 Task: Look for space in Hikone, Japan from 2nd June, 2023 to 6th June, 2023 for 1 adult in price range Rs.10000 to Rs.13000. Place can be private room with 1  bedroom having 1 bed and 1 bathroom. Property type can be house, flat, guest house, hotel. Booking option can be shelf check-in. Required host language is English.
Action: Mouse moved to (444, 116)
Screenshot: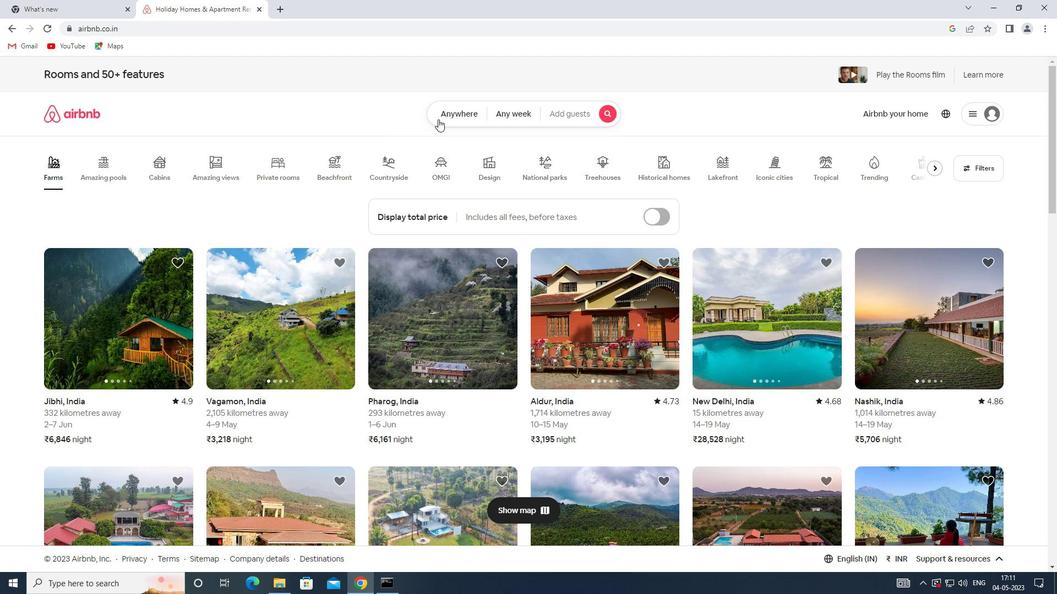 
Action: Mouse pressed left at (444, 116)
Screenshot: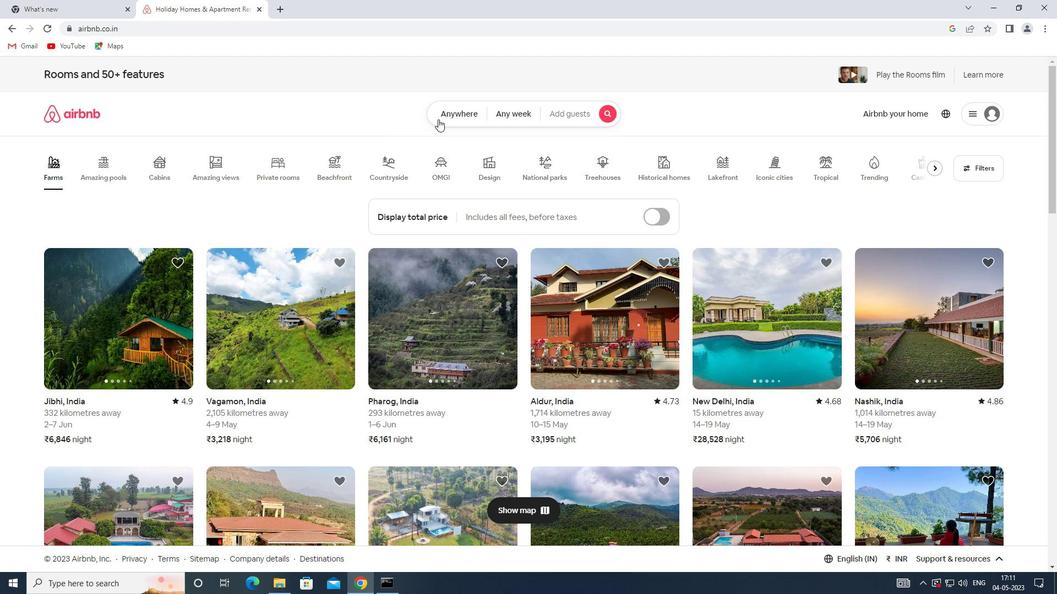 
Action: Mouse moved to (373, 147)
Screenshot: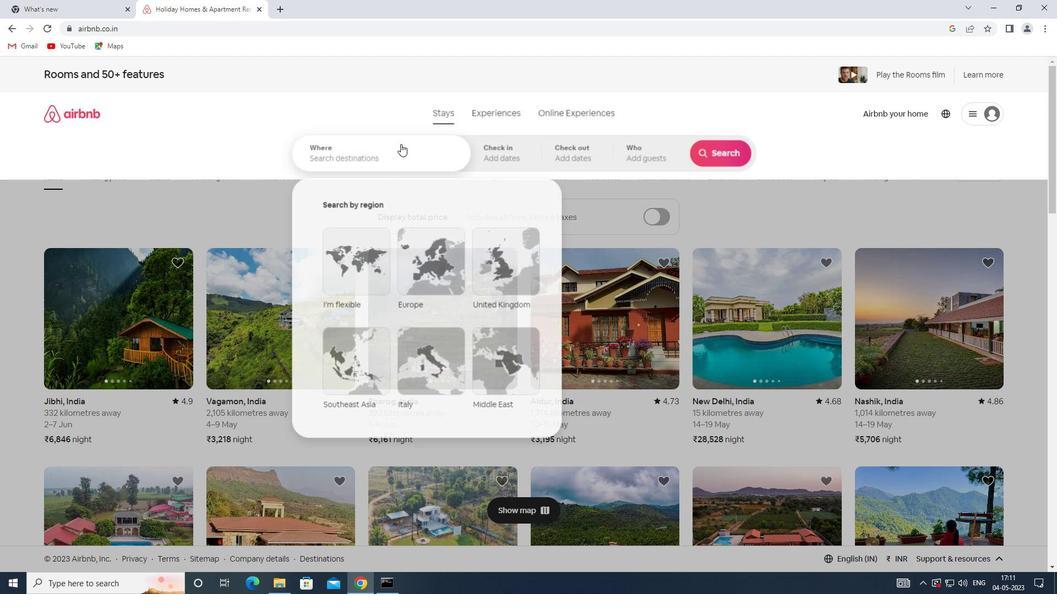 
Action: Mouse pressed left at (373, 147)
Screenshot: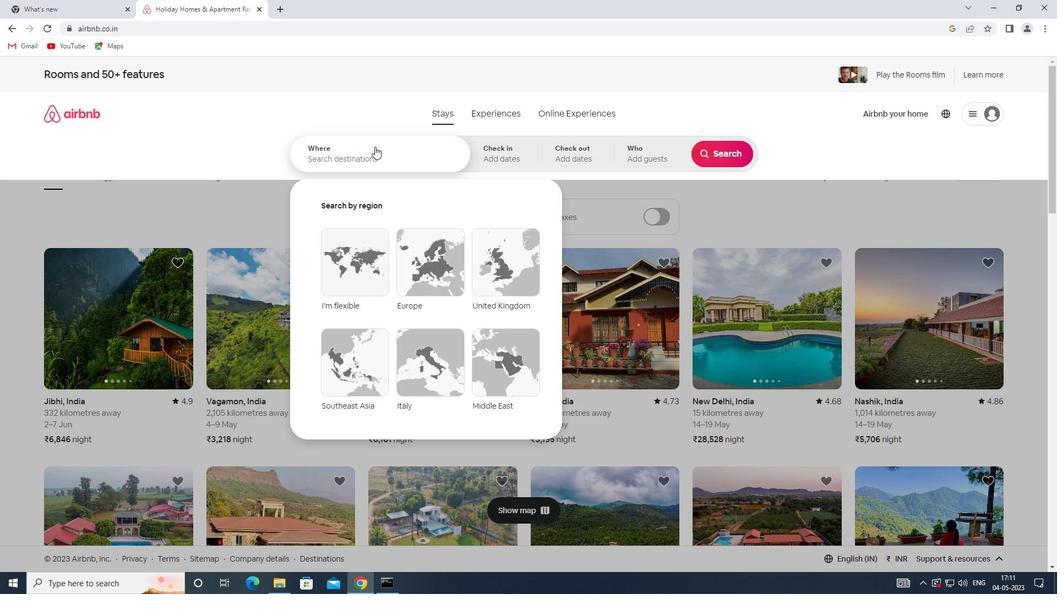 
Action: Mouse moved to (373, 147)
Screenshot: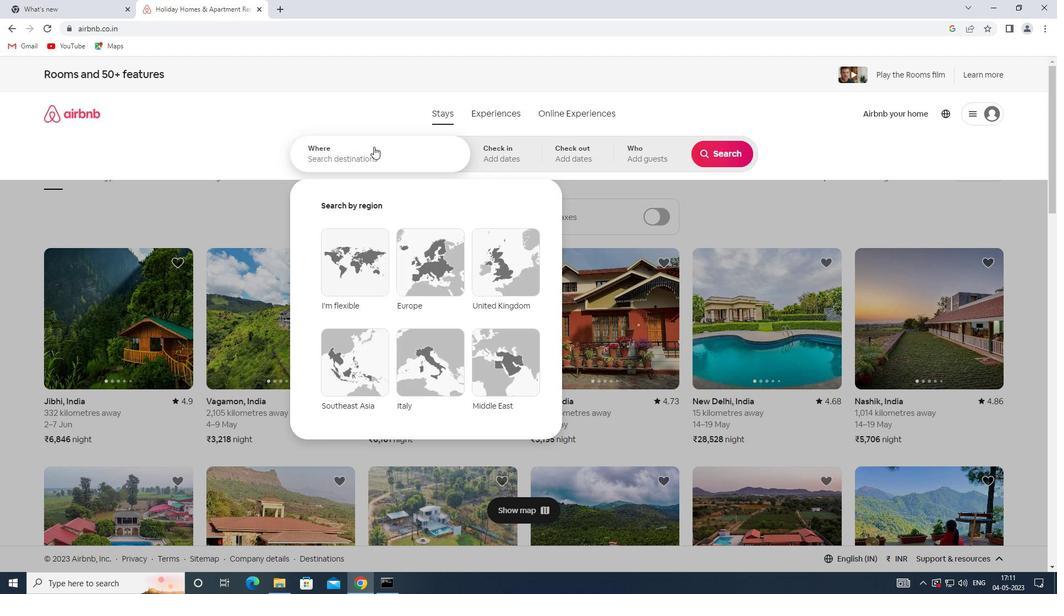 
Action: Key pressed <Key.shift>HIKONE,<Key.shift><Key.shift>JAPAN
Screenshot: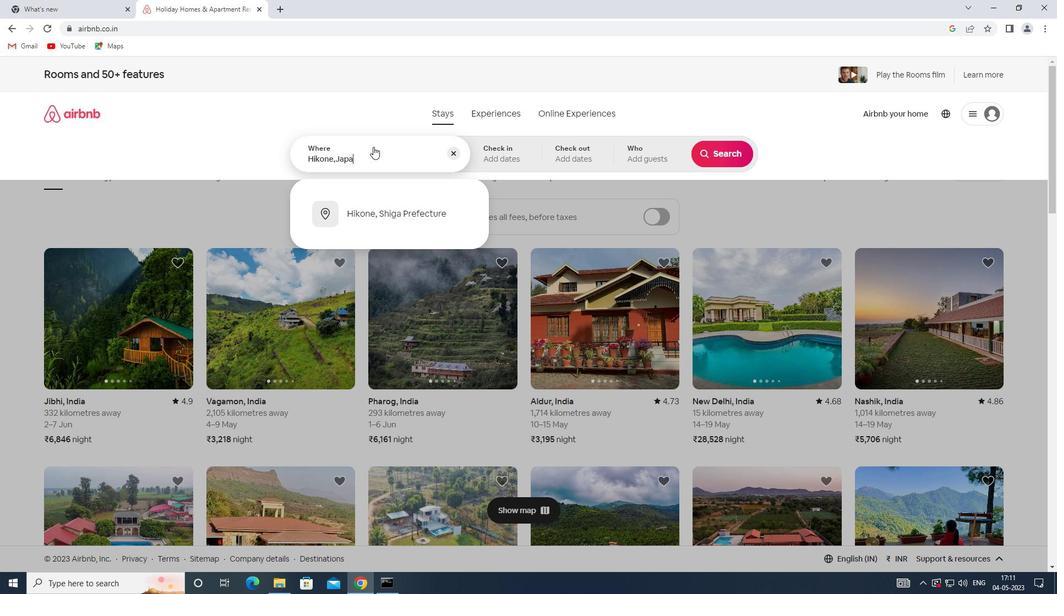 
Action: Mouse moved to (502, 152)
Screenshot: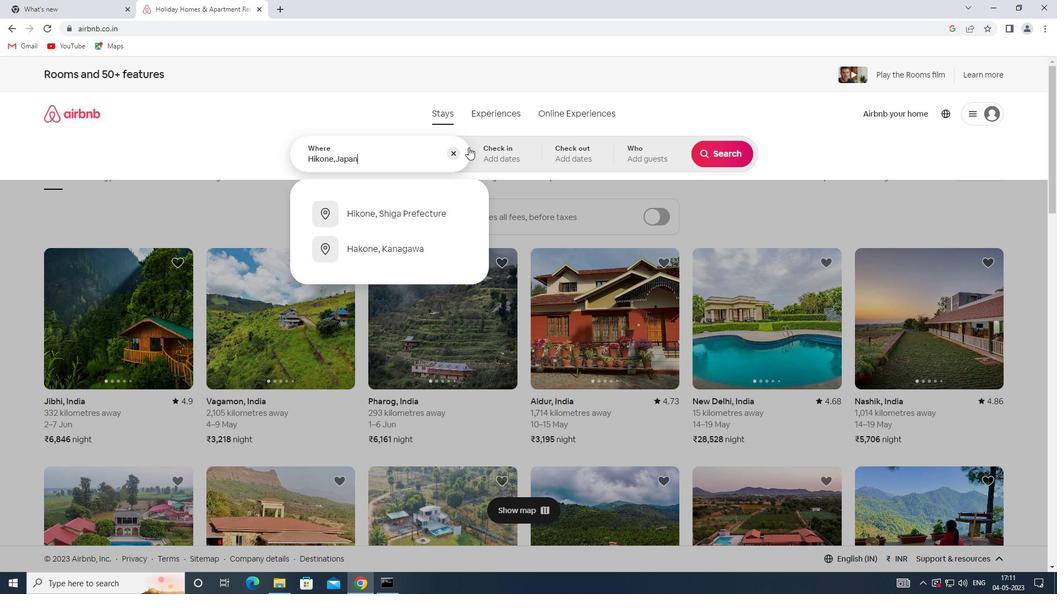 
Action: Mouse pressed left at (502, 152)
Screenshot: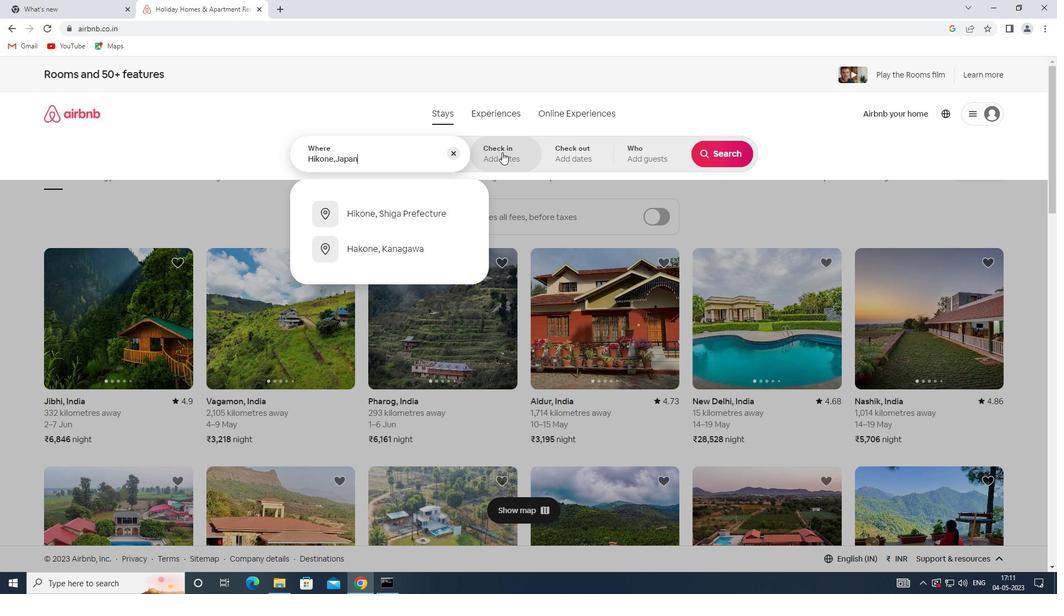 
Action: Mouse moved to (680, 280)
Screenshot: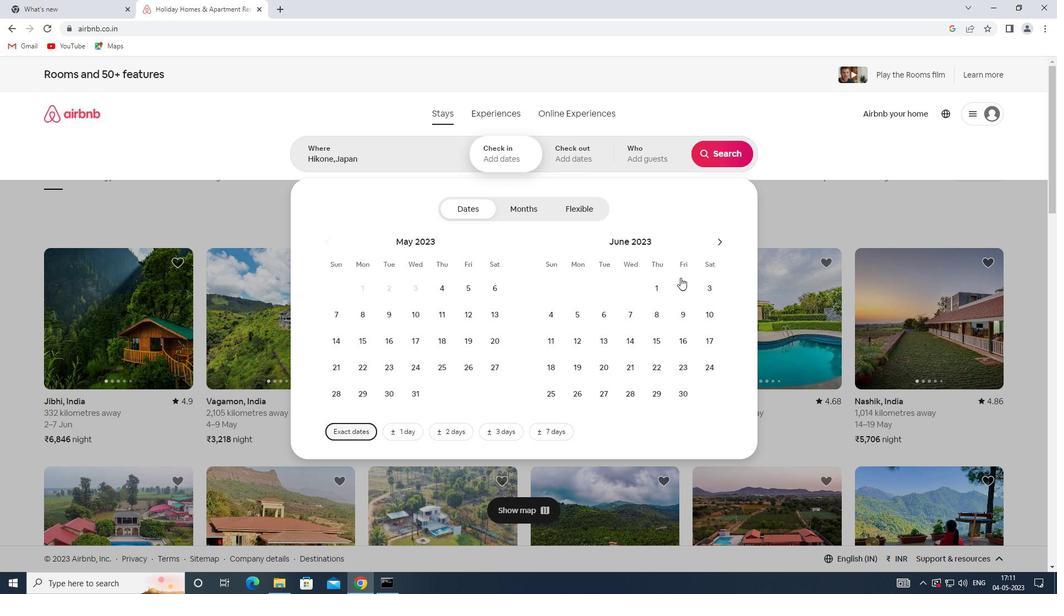 
Action: Mouse pressed left at (680, 280)
Screenshot: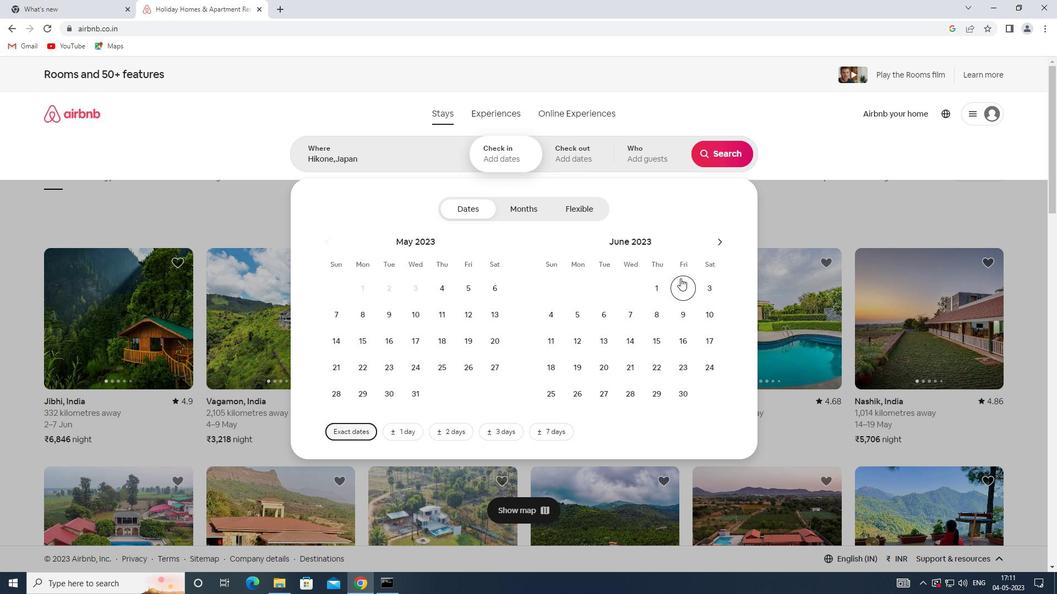 
Action: Mouse moved to (608, 316)
Screenshot: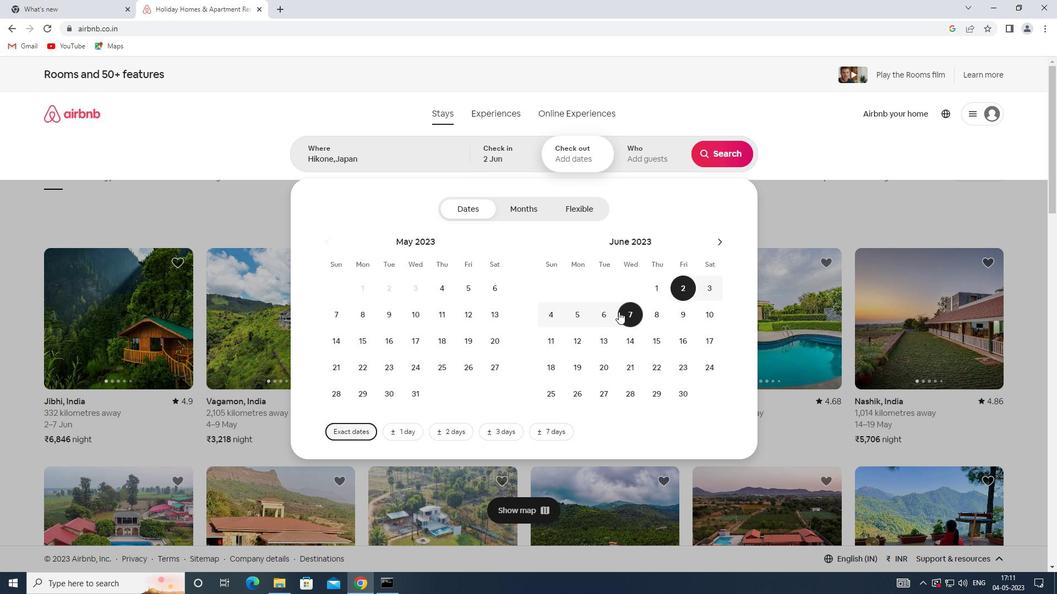 
Action: Mouse pressed left at (608, 316)
Screenshot: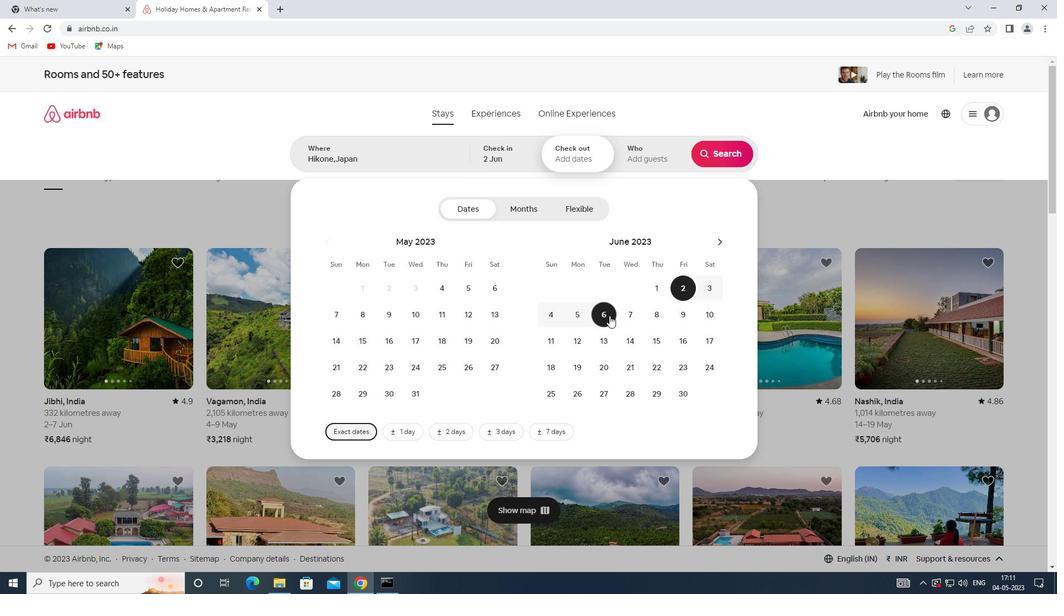 
Action: Mouse moved to (646, 149)
Screenshot: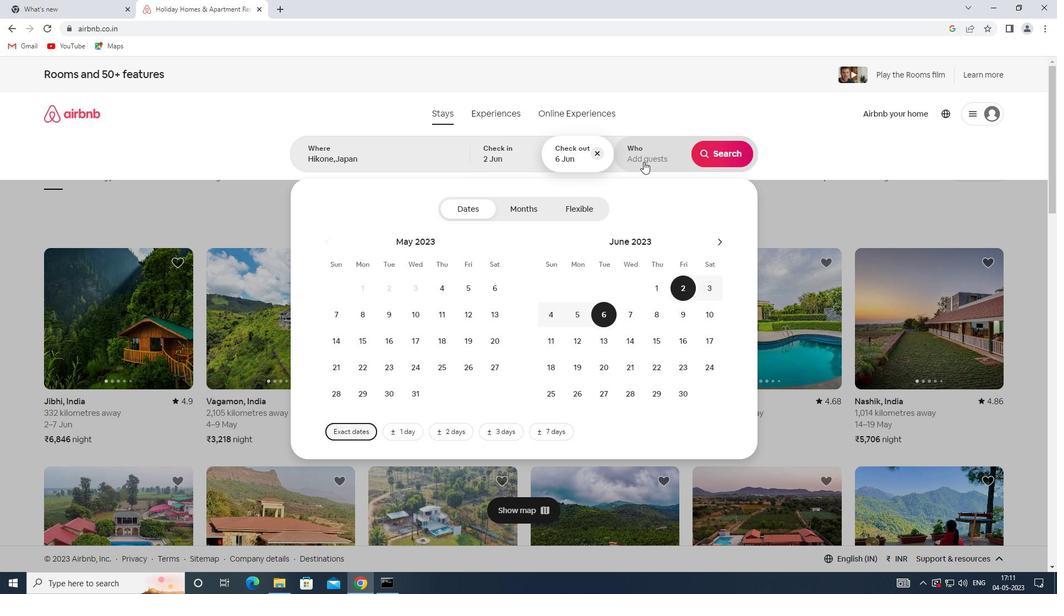 
Action: Mouse pressed left at (646, 149)
Screenshot: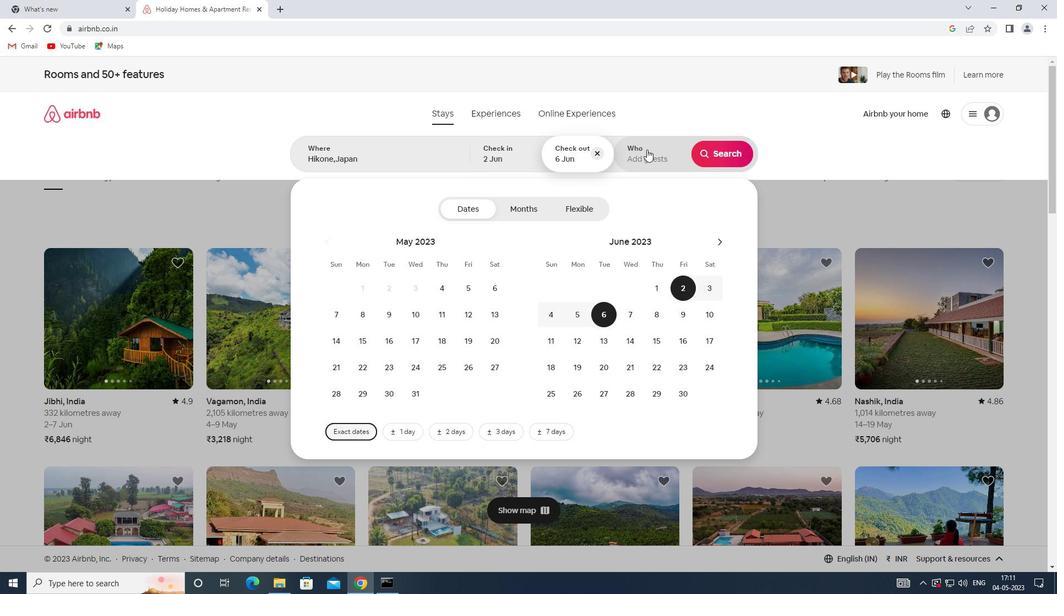
Action: Mouse moved to (715, 213)
Screenshot: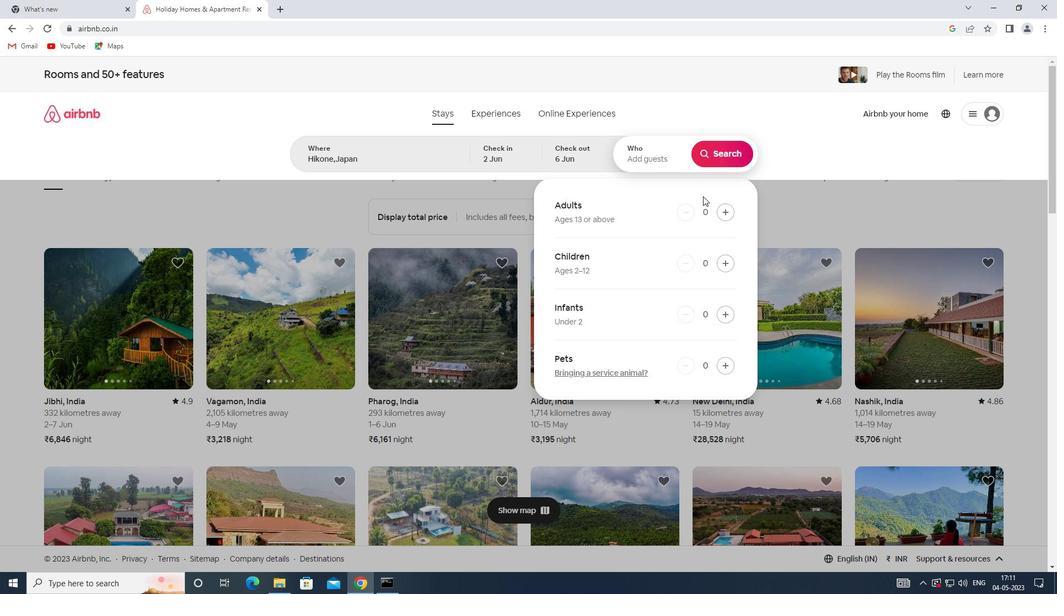 
Action: Mouse pressed left at (715, 213)
Screenshot: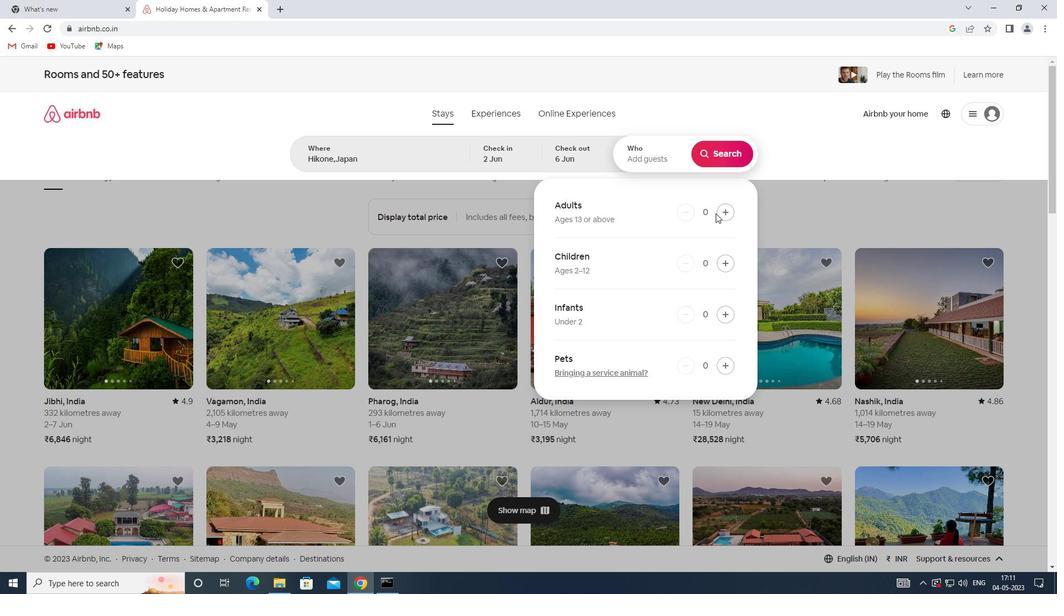 
Action: Mouse moved to (726, 214)
Screenshot: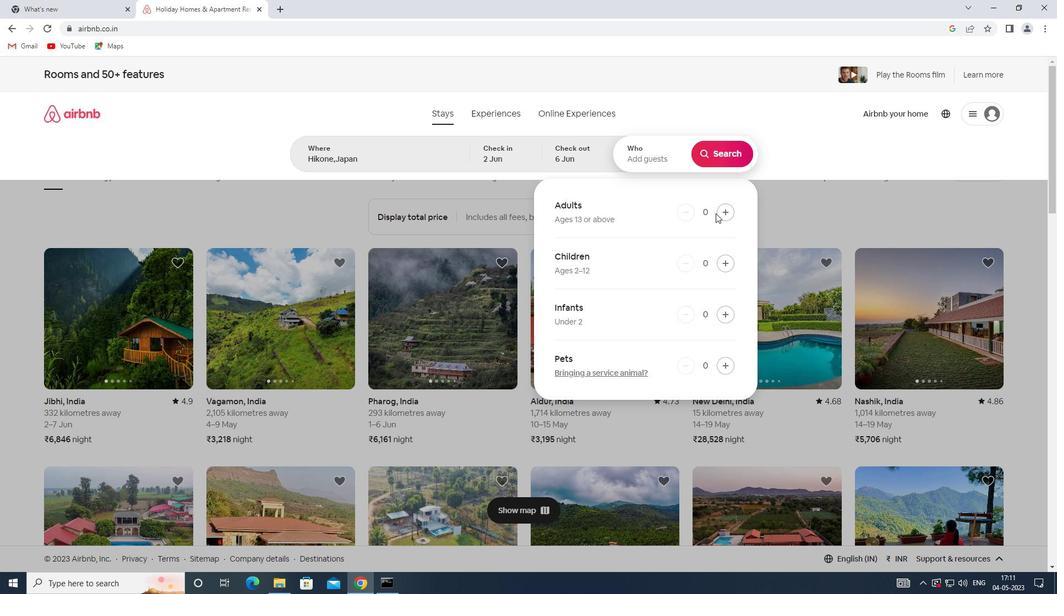 
Action: Mouse pressed left at (726, 214)
Screenshot: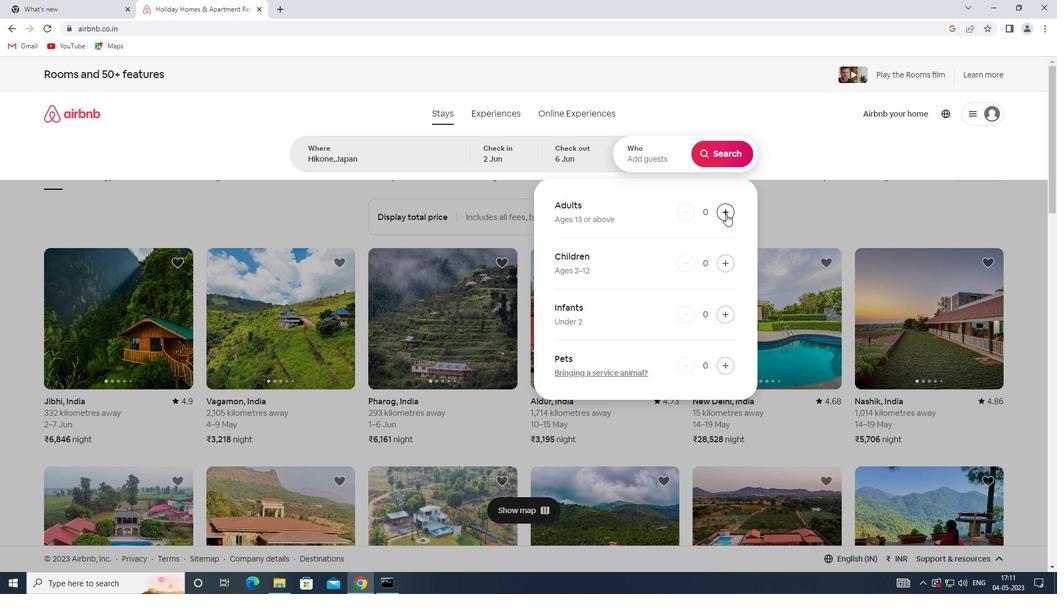 
Action: Mouse moved to (723, 151)
Screenshot: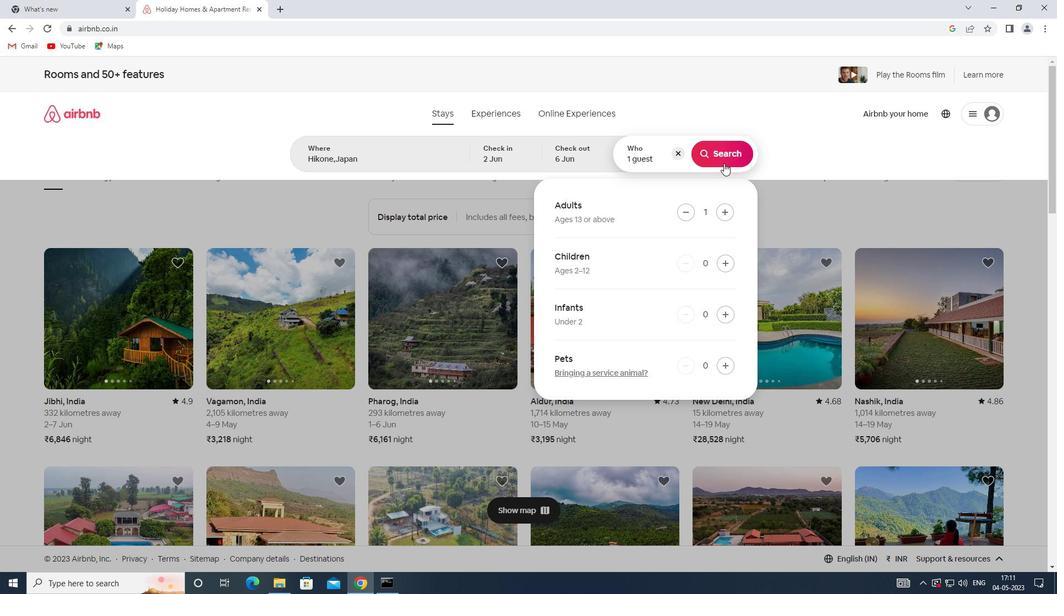 
Action: Mouse pressed left at (723, 151)
Screenshot: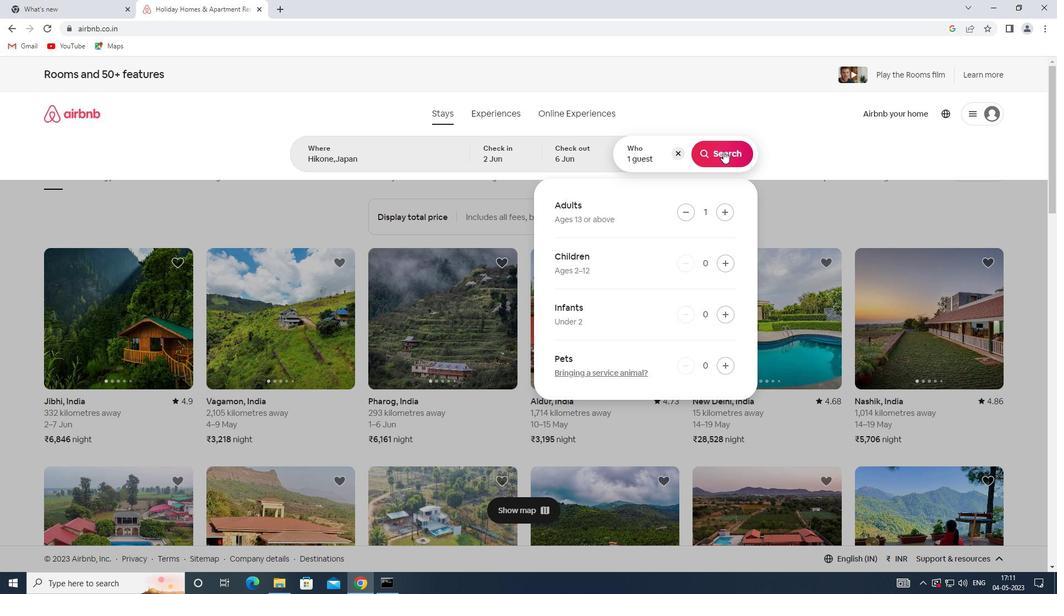 
Action: Mouse moved to (1002, 120)
Screenshot: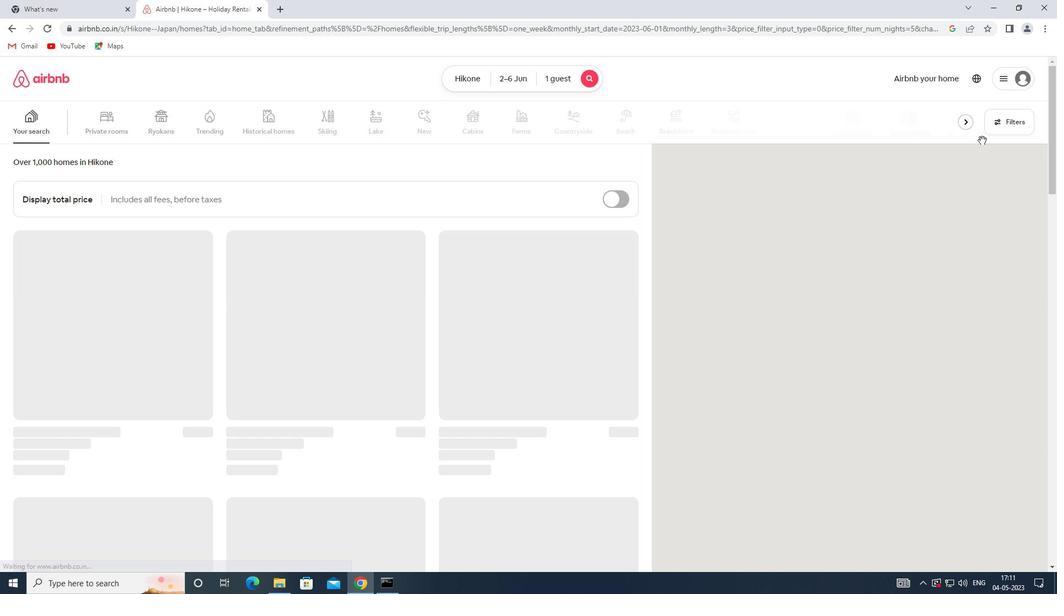 
Action: Mouse pressed left at (1002, 120)
Screenshot: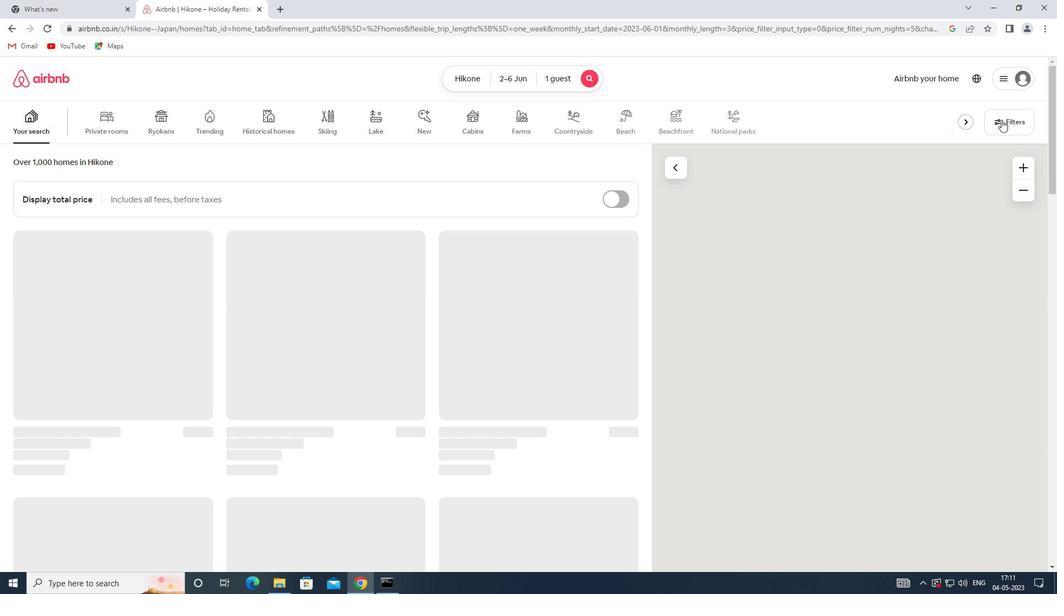 
Action: Mouse moved to (383, 262)
Screenshot: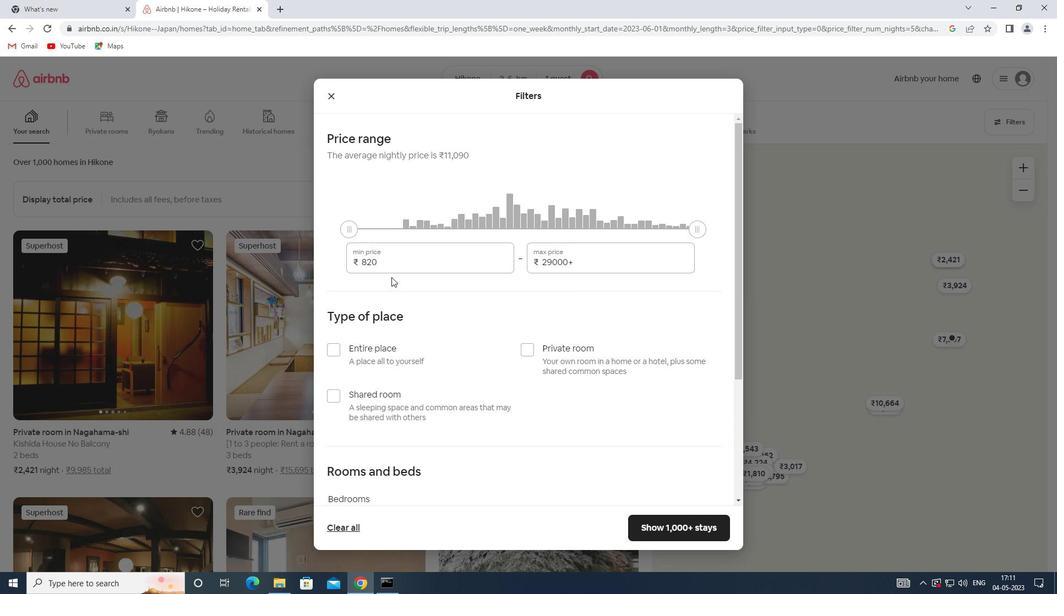 
Action: Mouse pressed left at (383, 262)
Screenshot: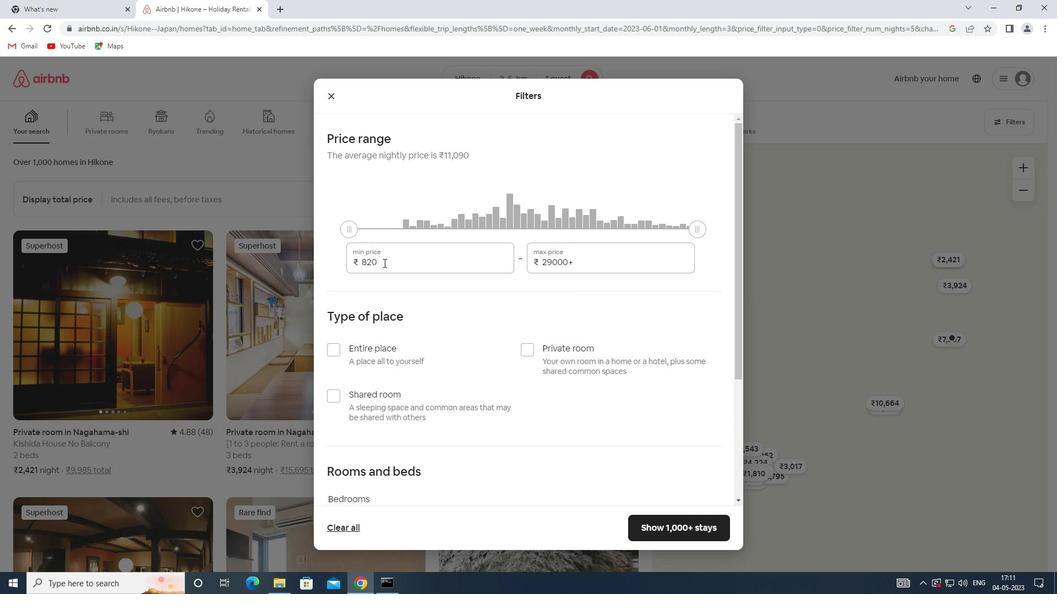 
Action: Mouse moved to (321, 262)
Screenshot: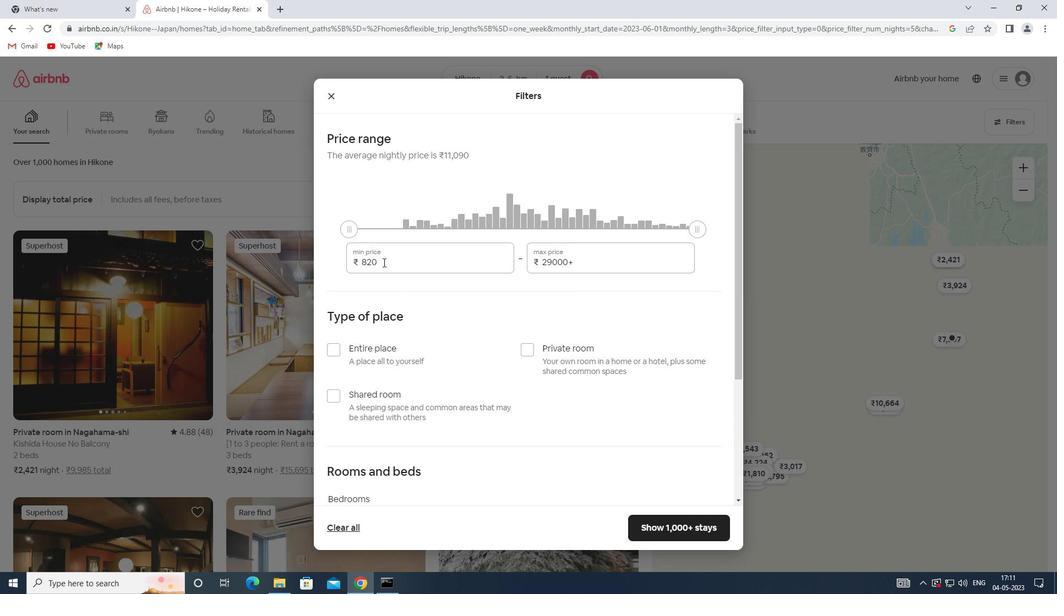 
Action: Key pressed 10000
Screenshot: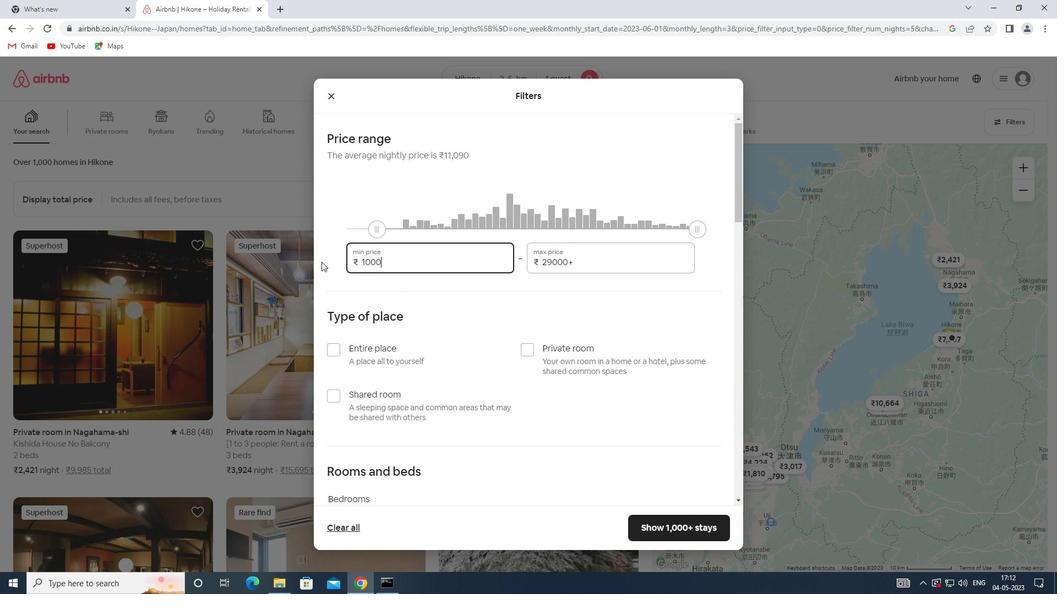 
Action: Mouse moved to (576, 267)
Screenshot: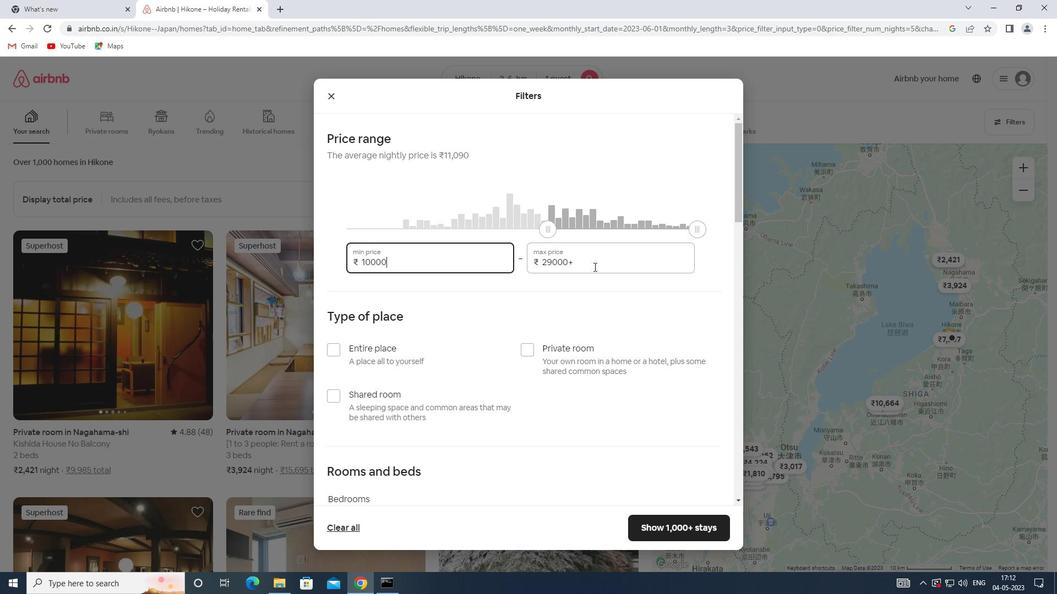 
Action: Mouse pressed left at (576, 267)
Screenshot: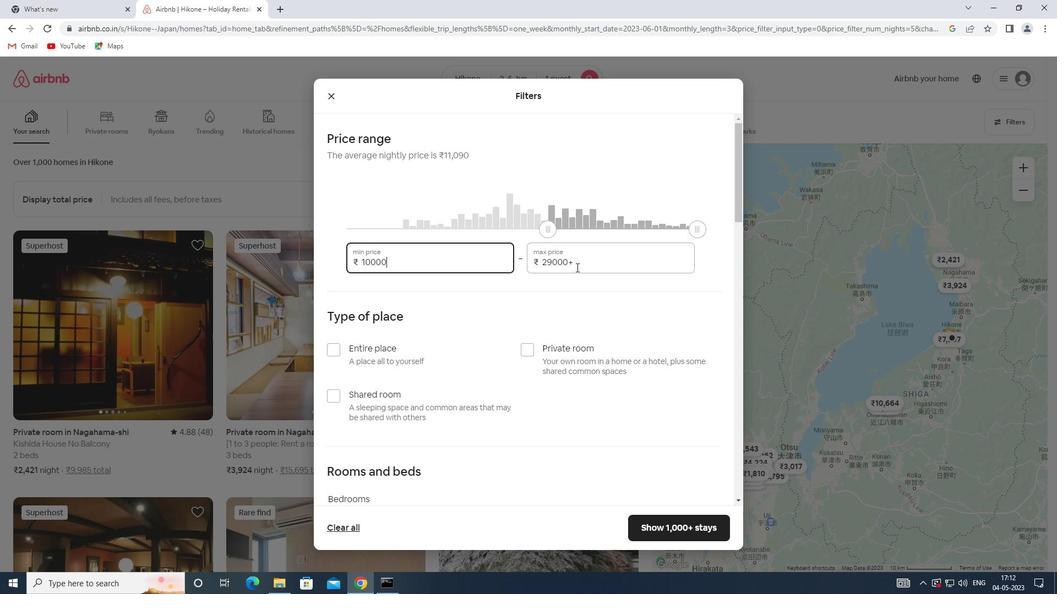 
Action: Mouse moved to (521, 266)
Screenshot: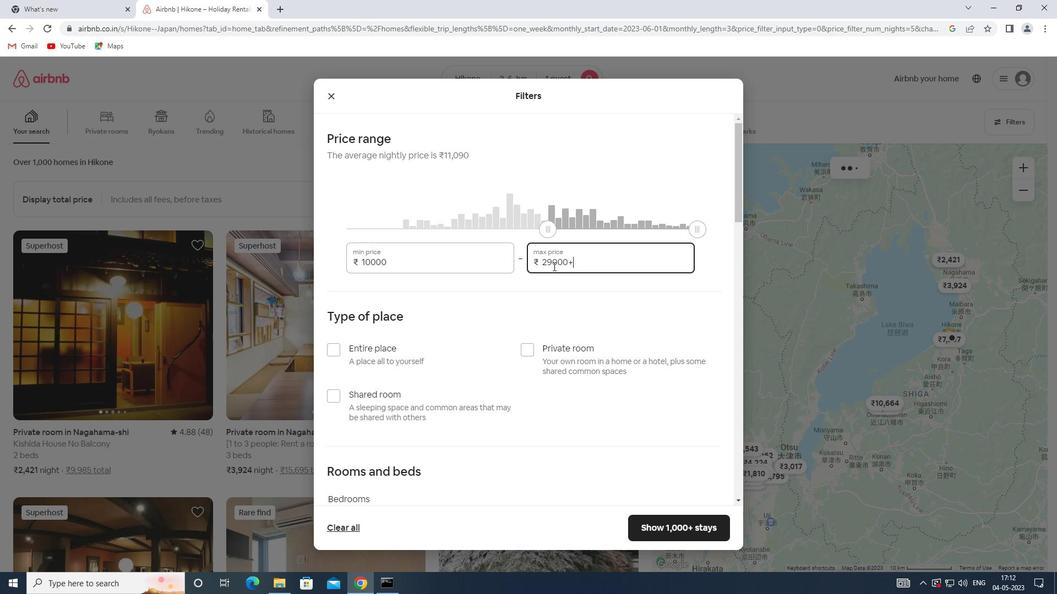 
Action: Key pressed 13000
Screenshot: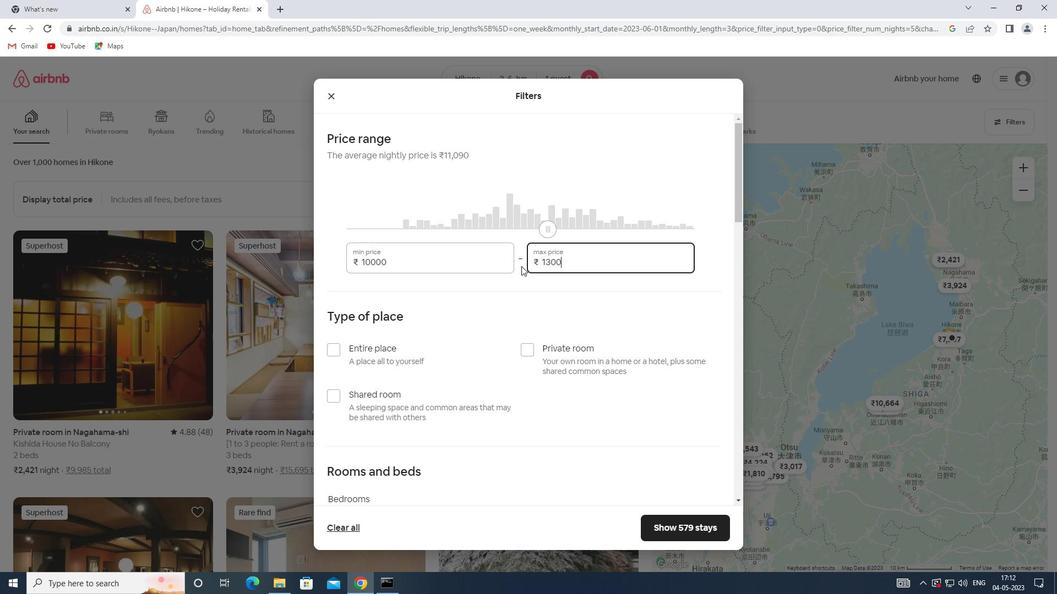 
Action: Mouse moved to (534, 355)
Screenshot: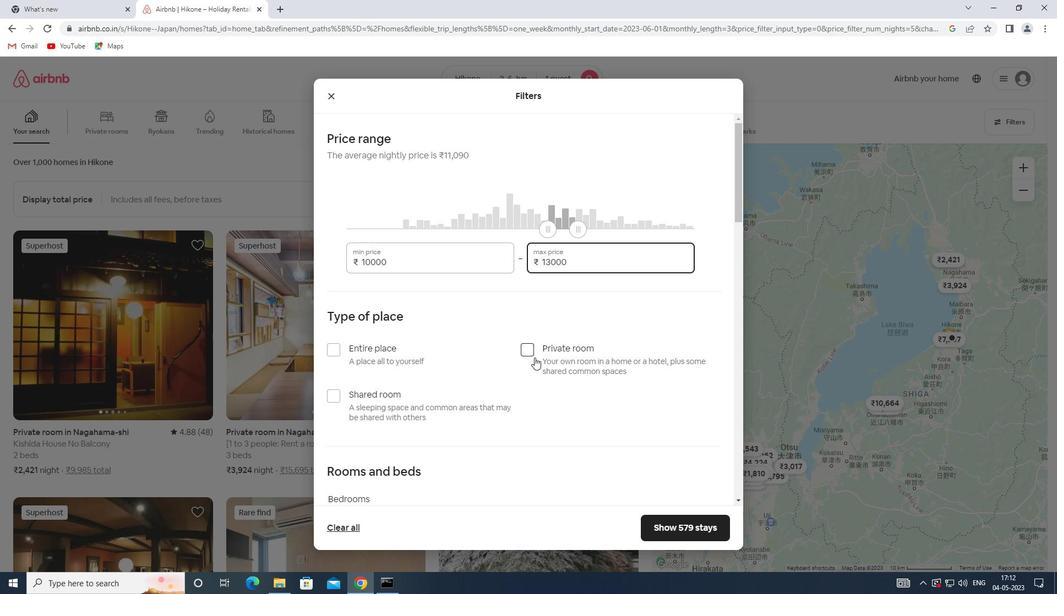 
Action: Mouse pressed left at (534, 355)
Screenshot: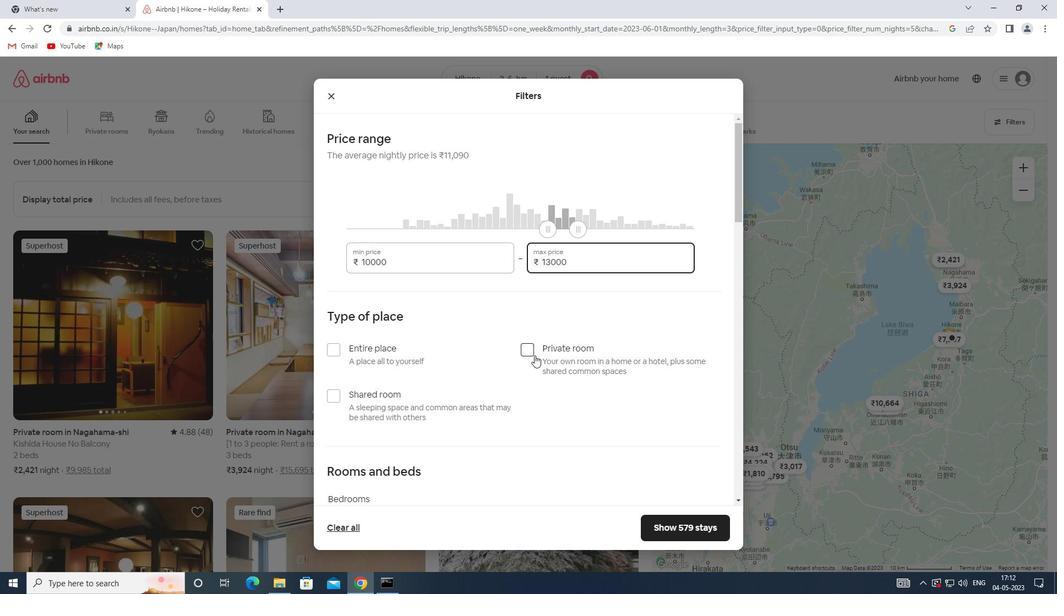 
Action: Mouse scrolled (534, 355) with delta (0, 0)
Screenshot: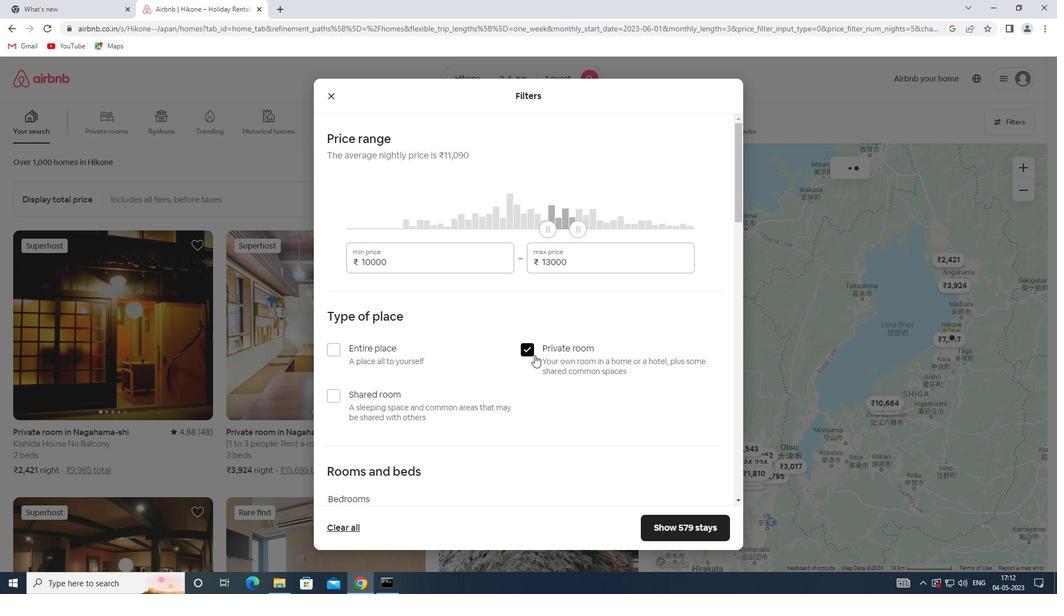 
Action: Mouse scrolled (534, 355) with delta (0, 0)
Screenshot: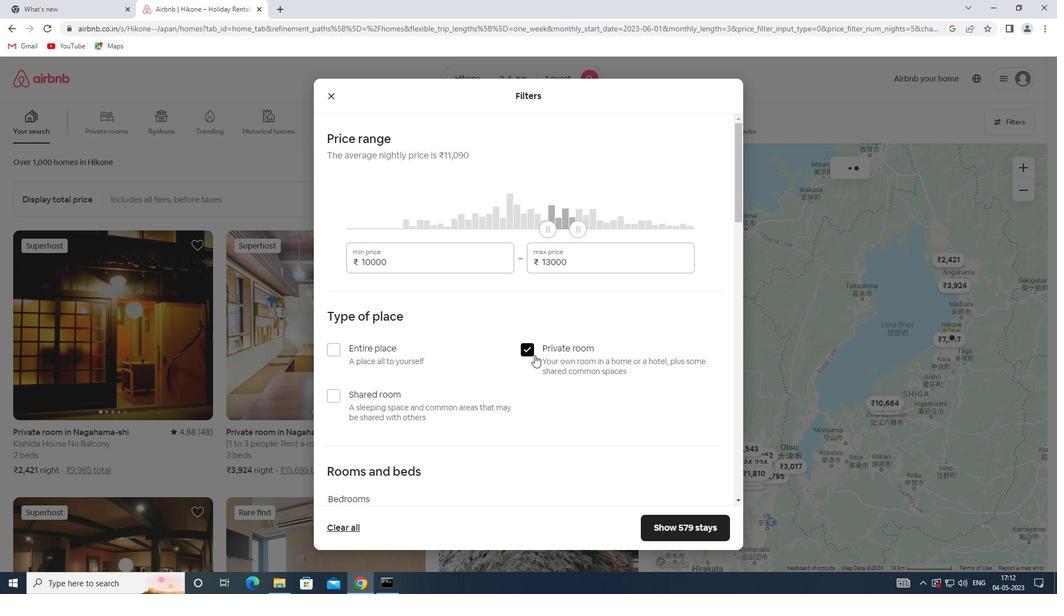 
Action: Mouse scrolled (534, 355) with delta (0, 0)
Screenshot: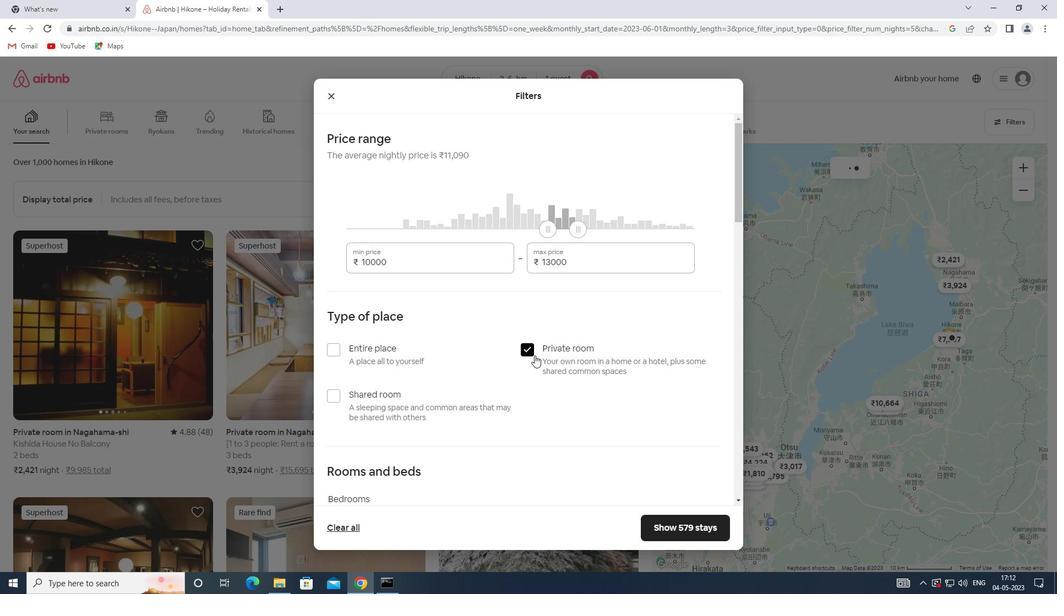 
Action: Mouse moved to (392, 362)
Screenshot: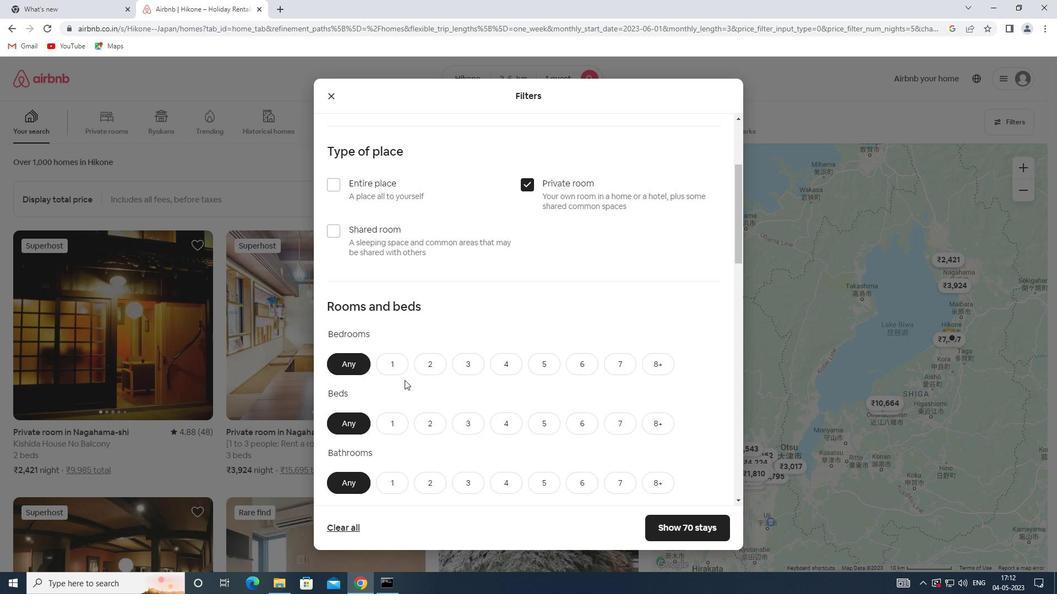 
Action: Mouse pressed left at (392, 362)
Screenshot: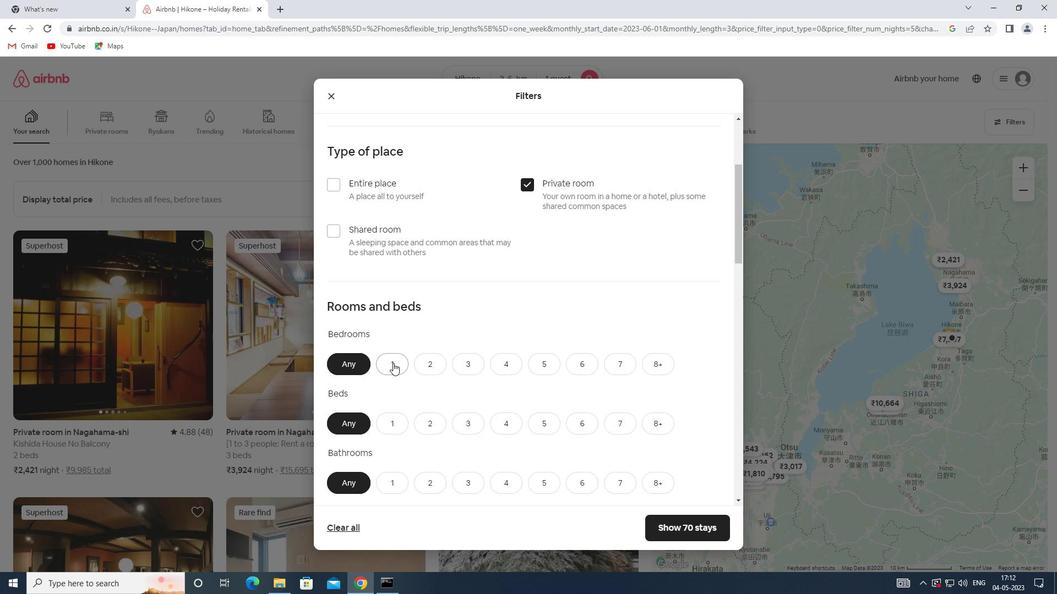 
Action: Mouse moved to (392, 422)
Screenshot: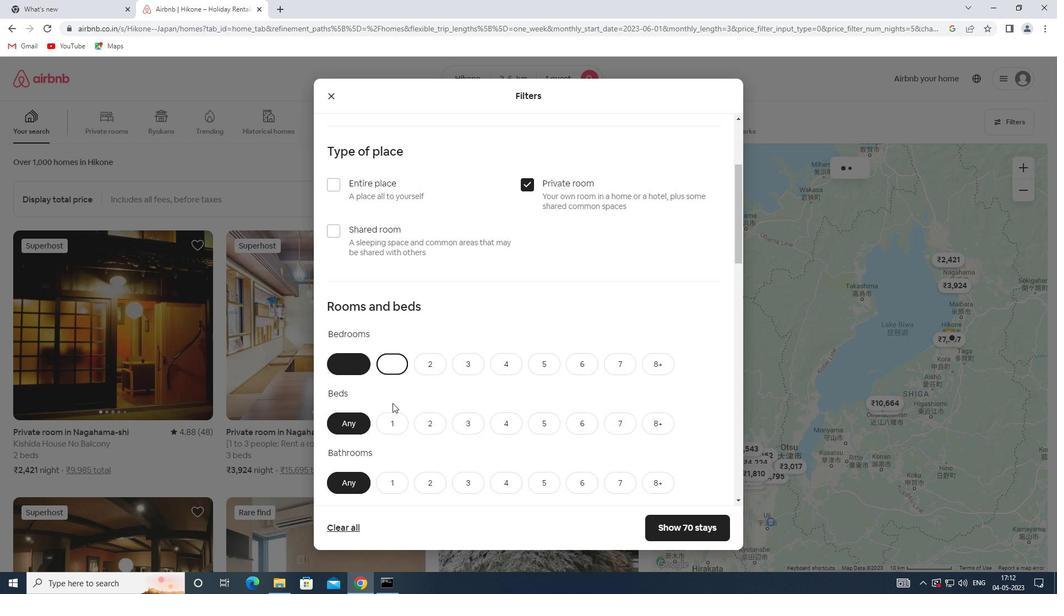 
Action: Mouse pressed left at (392, 422)
Screenshot: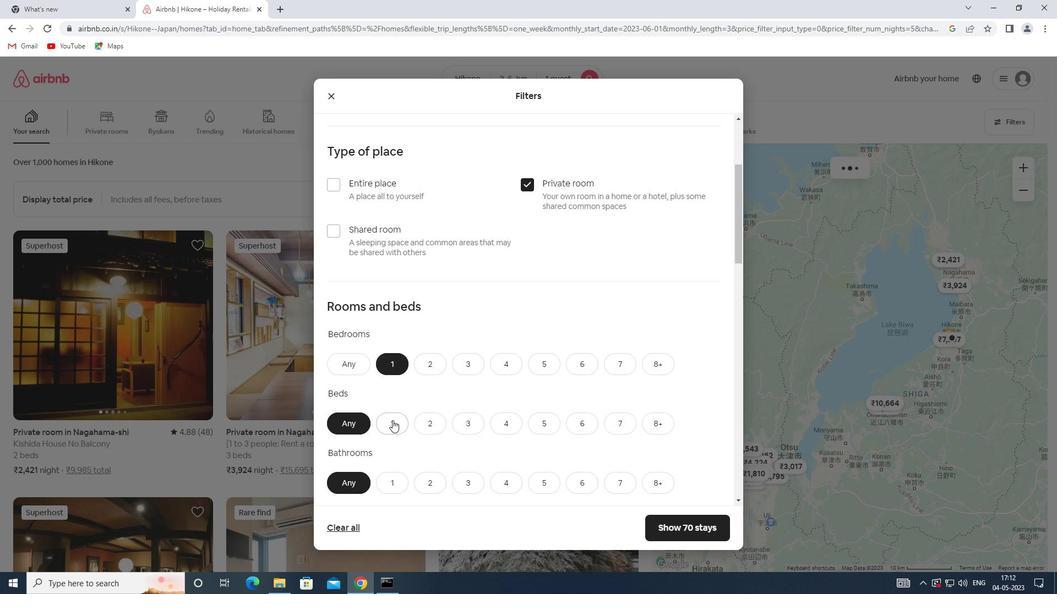 
Action: Mouse moved to (386, 488)
Screenshot: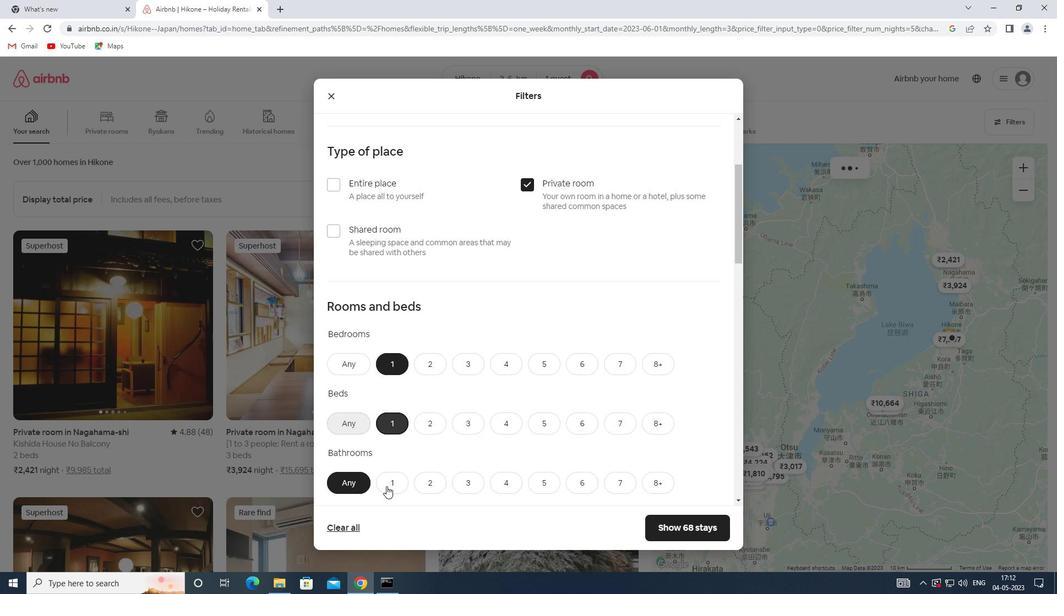 
Action: Mouse pressed left at (386, 488)
Screenshot: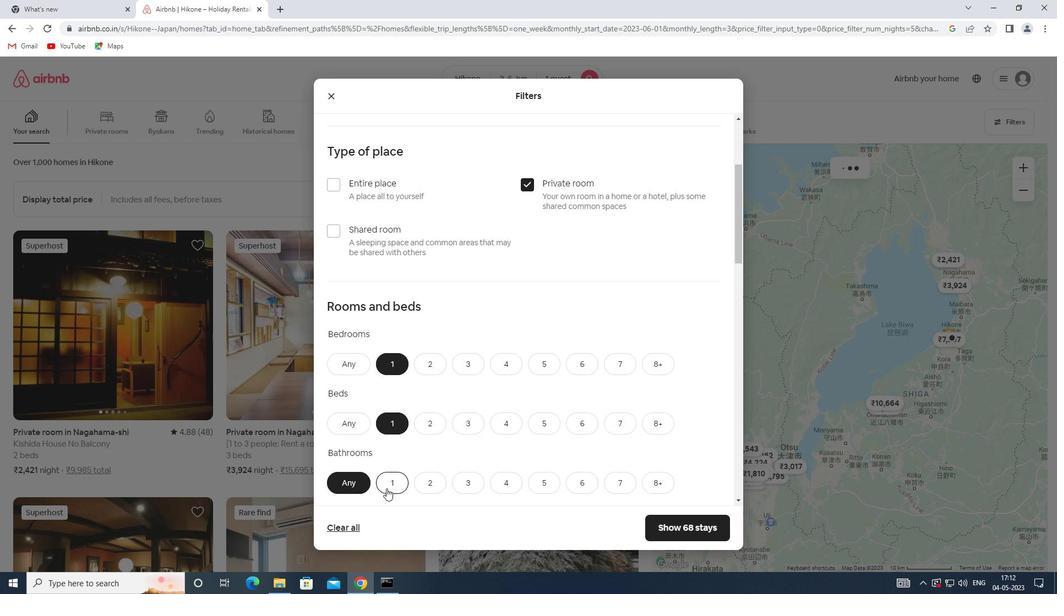 
Action: Mouse moved to (405, 407)
Screenshot: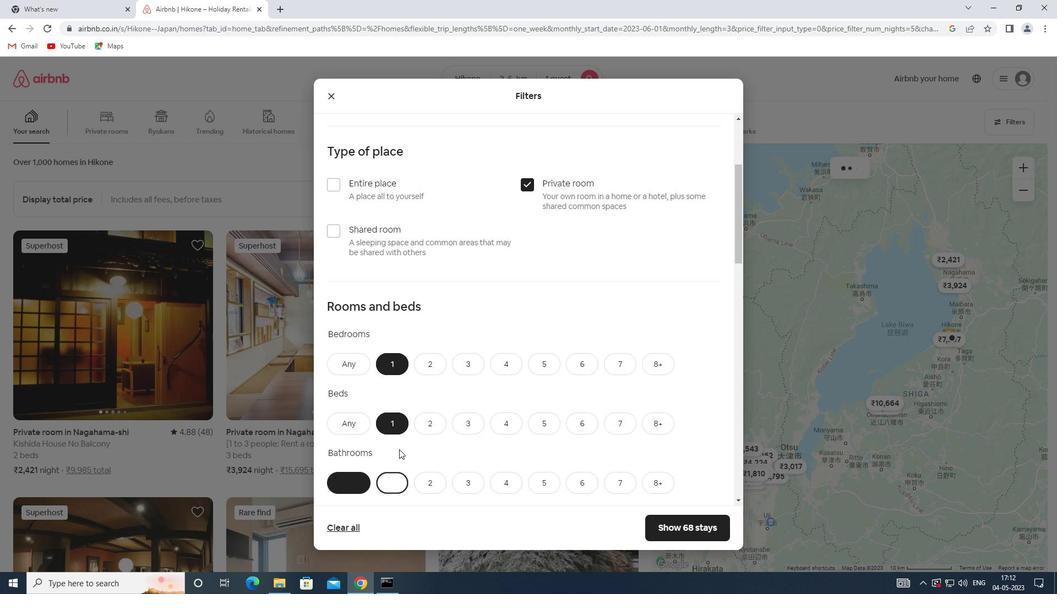 
Action: Mouse scrolled (405, 407) with delta (0, 0)
Screenshot: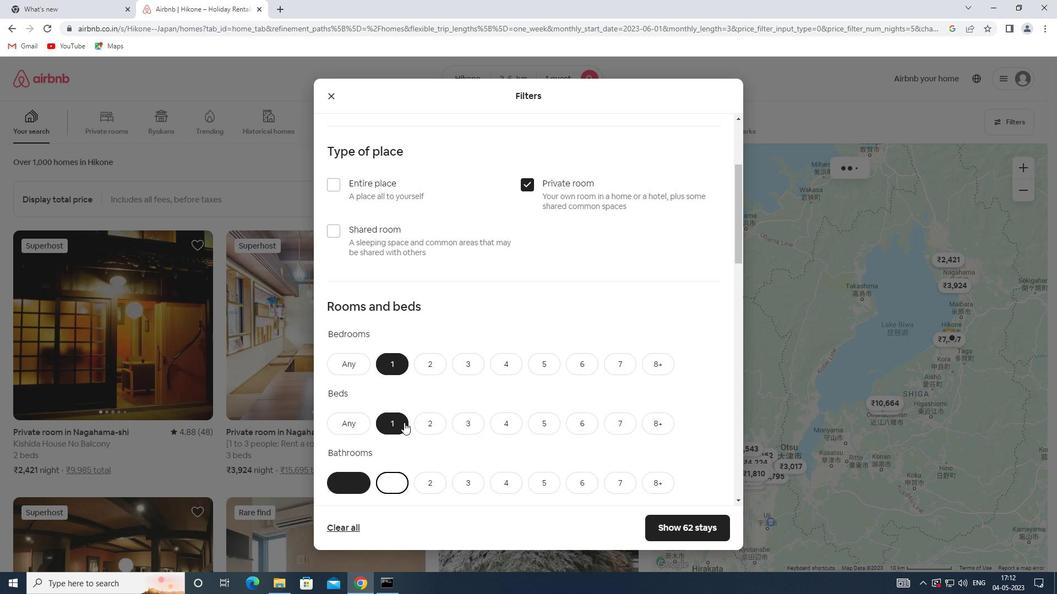 
Action: Mouse scrolled (405, 407) with delta (0, 0)
Screenshot: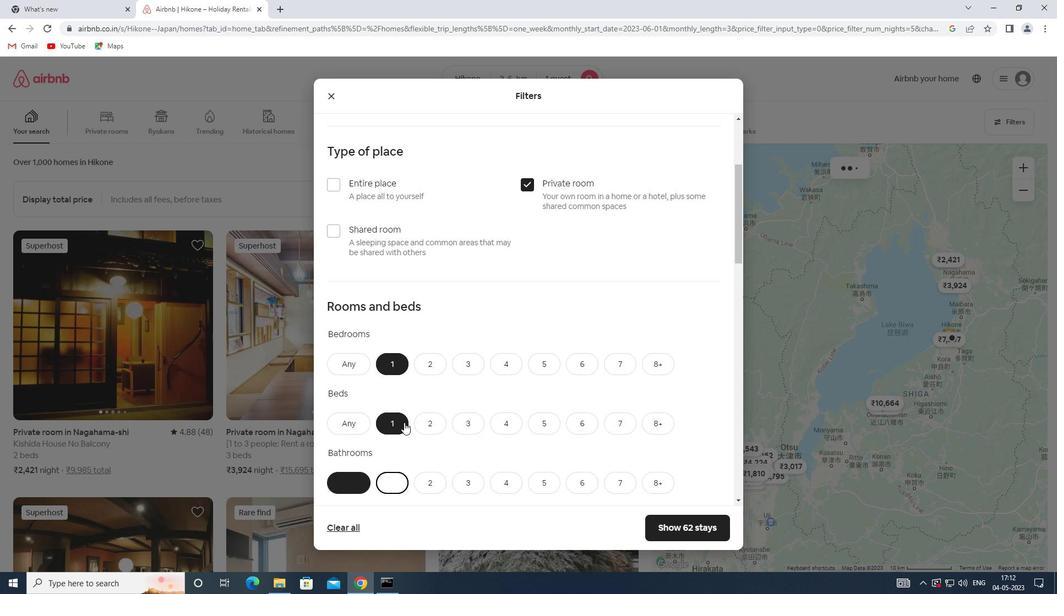 
Action: Mouse scrolled (405, 407) with delta (0, 0)
Screenshot: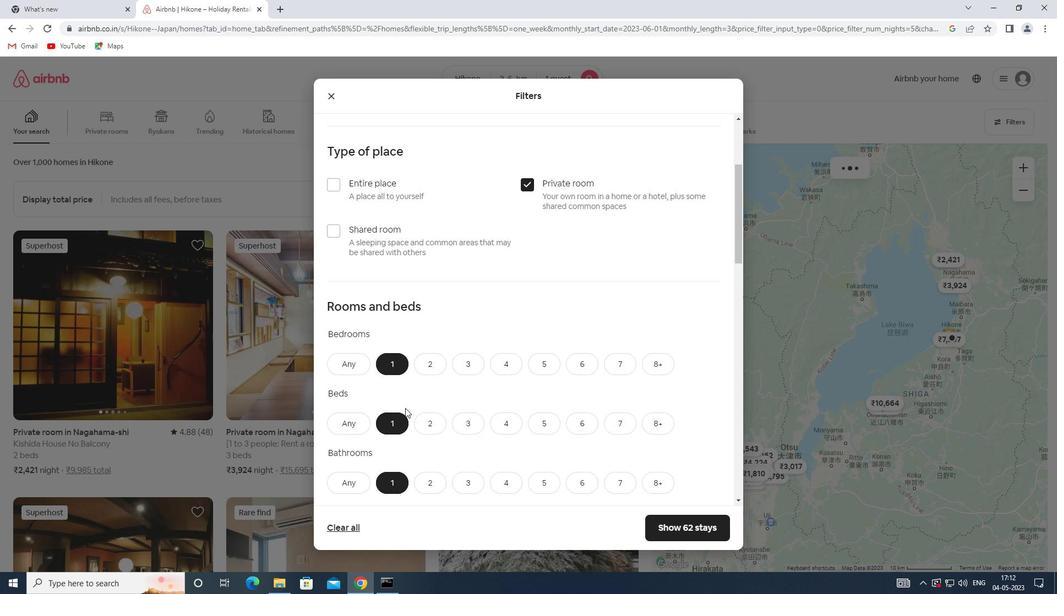 
Action: Mouse scrolled (405, 407) with delta (0, 0)
Screenshot: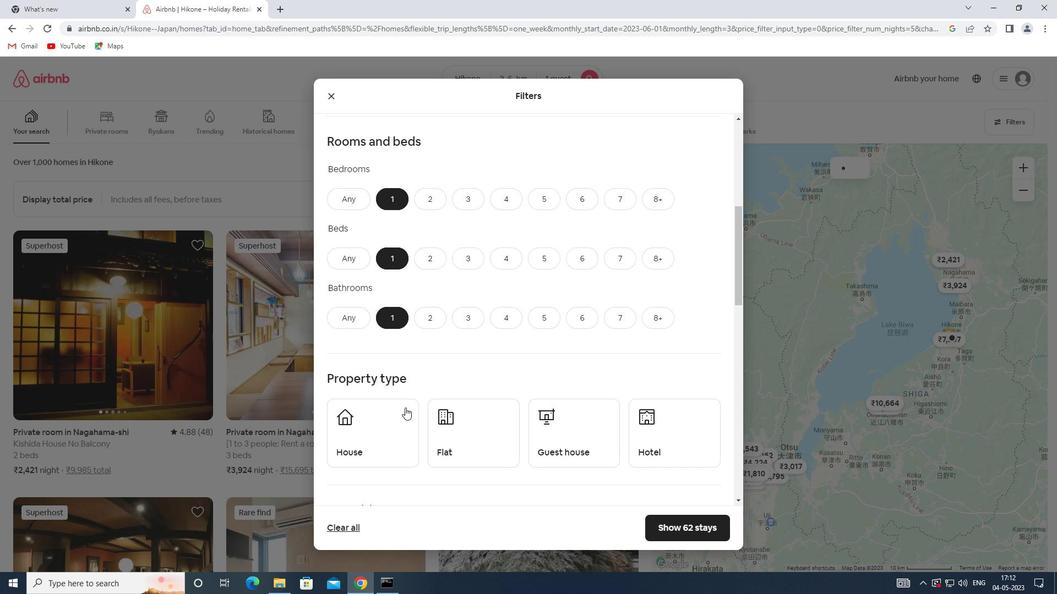 
Action: Mouse scrolled (405, 407) with delta (0, 0)
Screenshot: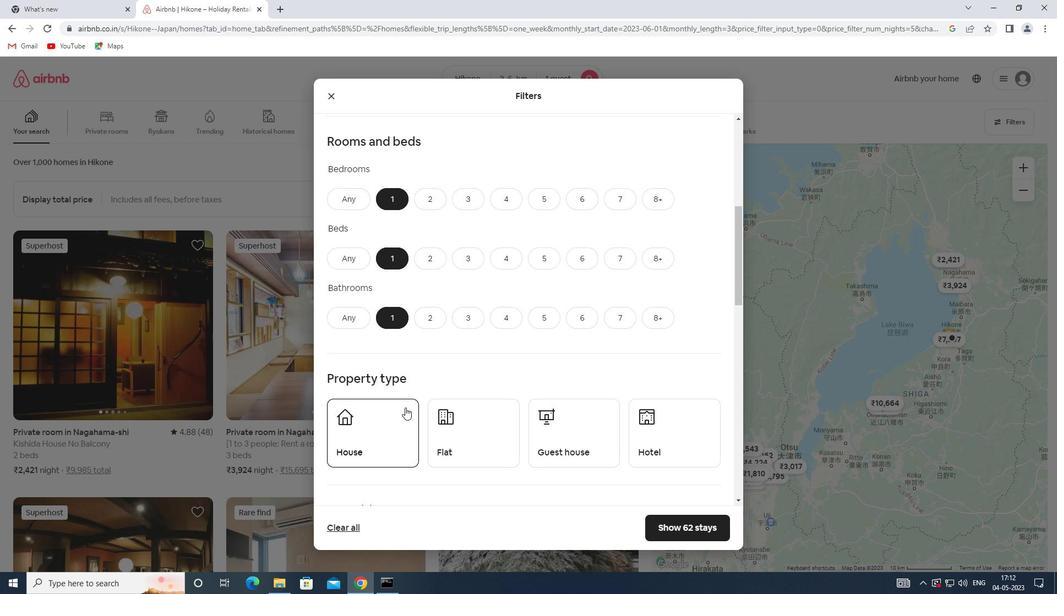 
Action: Mouse scrolled (405, 407) with delta (0, 0)
Screenshot: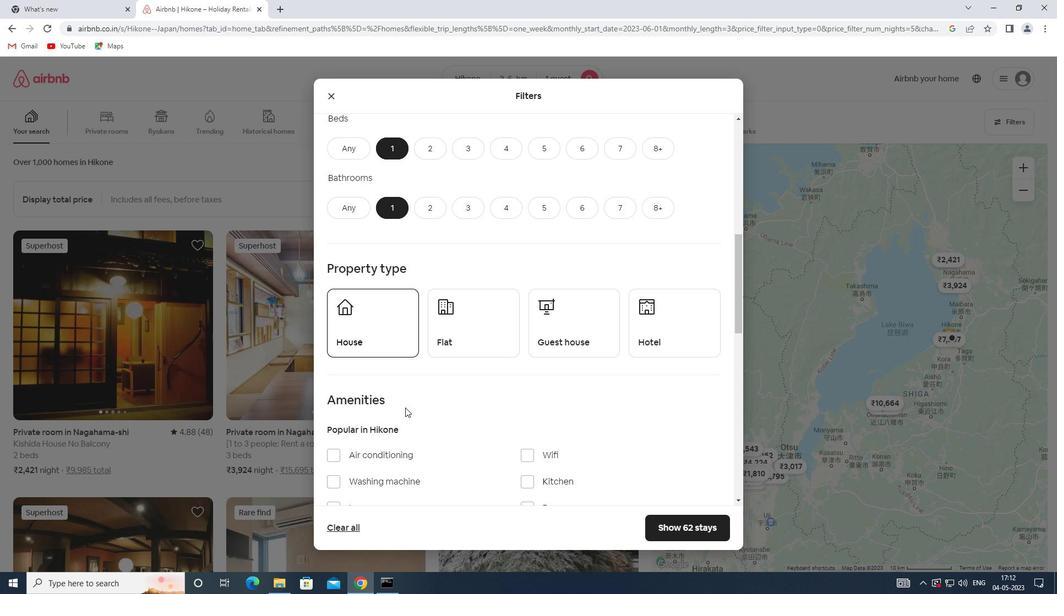
Action: Mouse moved to (376, 256)
Screenshot: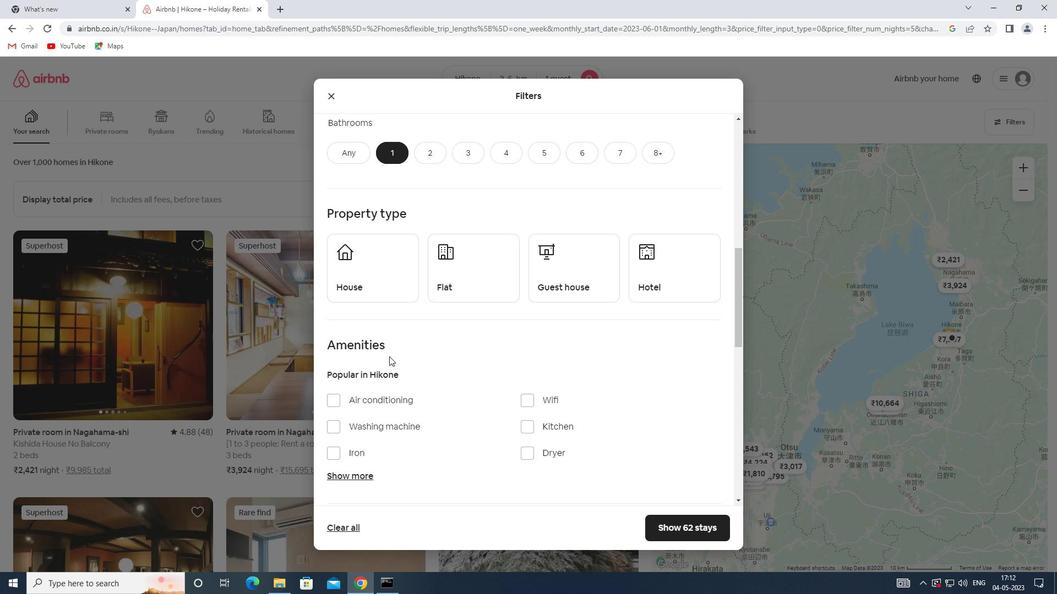 
Action: Mouse pressed left at (376, 256)
Screenshot: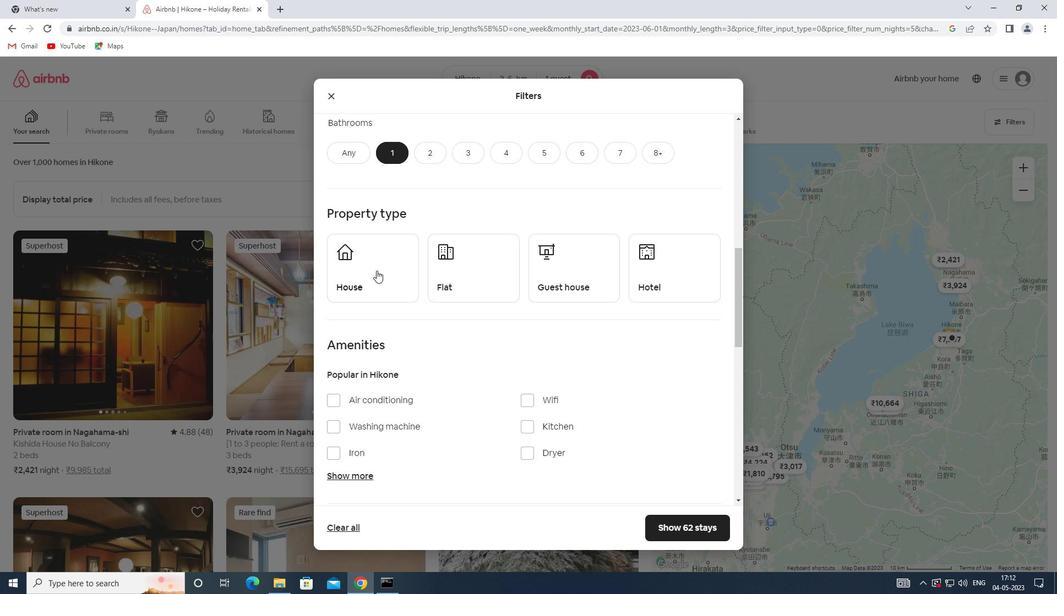 
Action: Mouse moved to (459, 286)
Screenshot: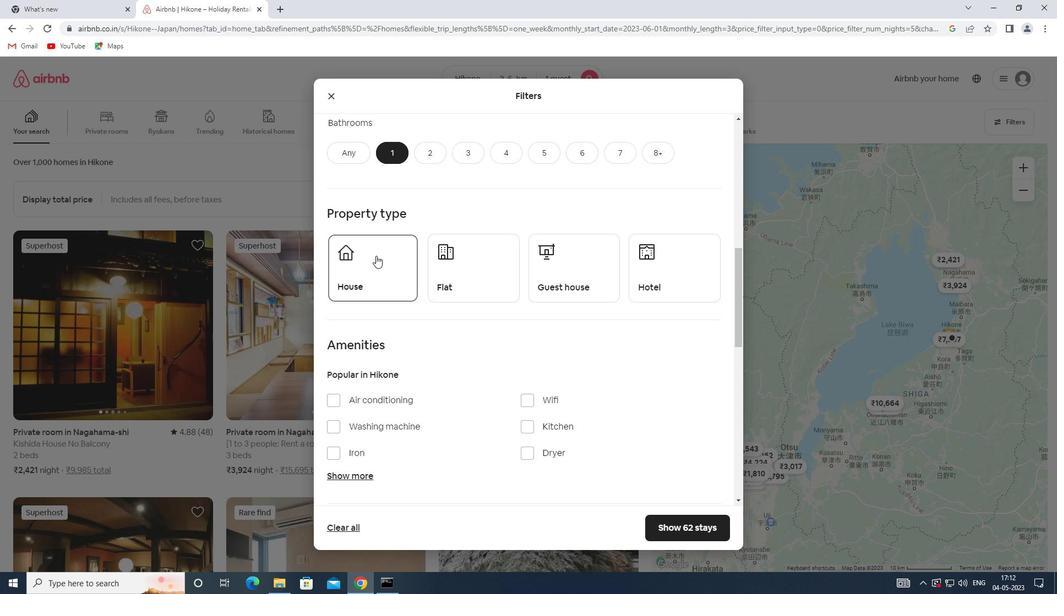 
Action: Mouse pressed left at (459, 286)
Screenshot: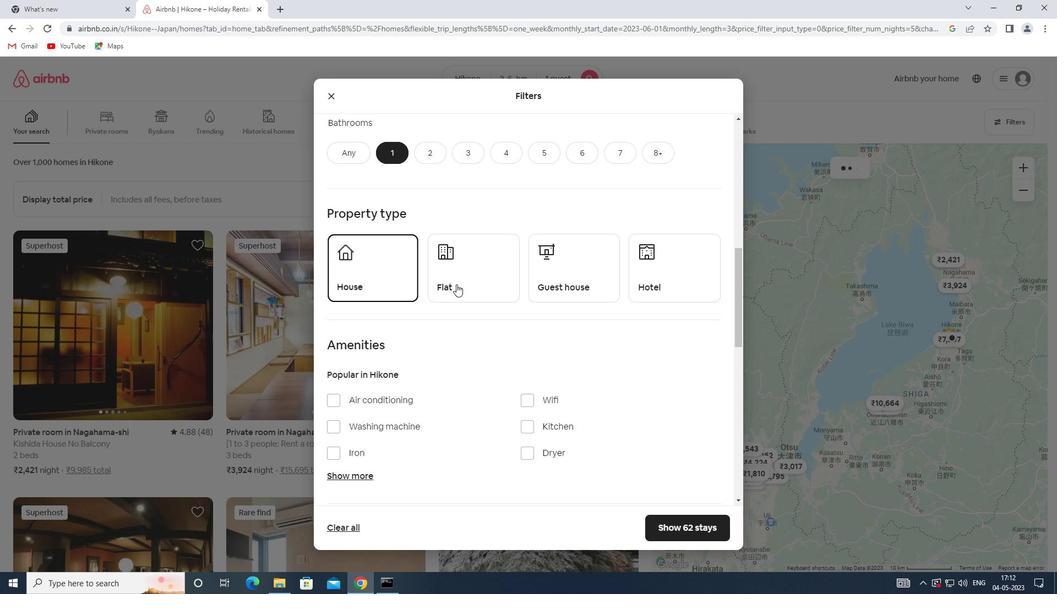 
Action: Mouse moved to (558, 284)
Screenshot: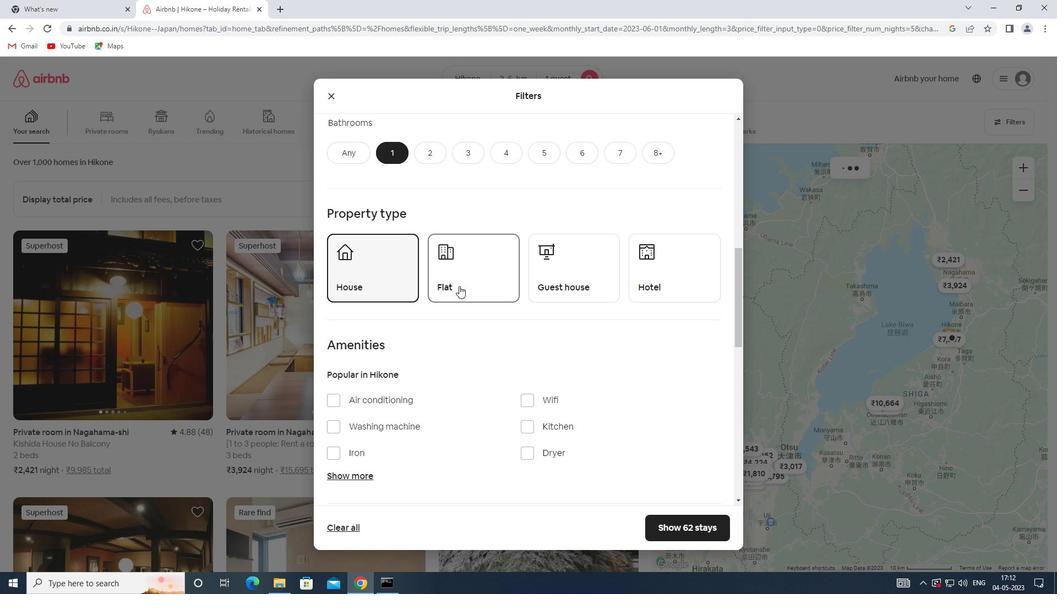 
Action: Mouse pressed left at (558, 284)
Screenshot: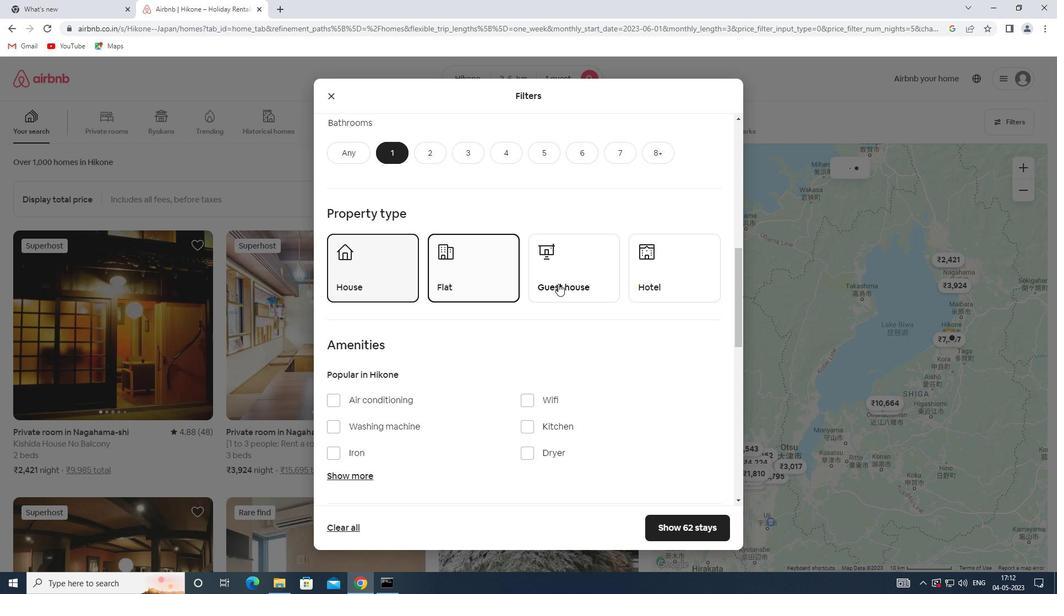 
Action: Mouse moved to (660, 280)
Screenshot: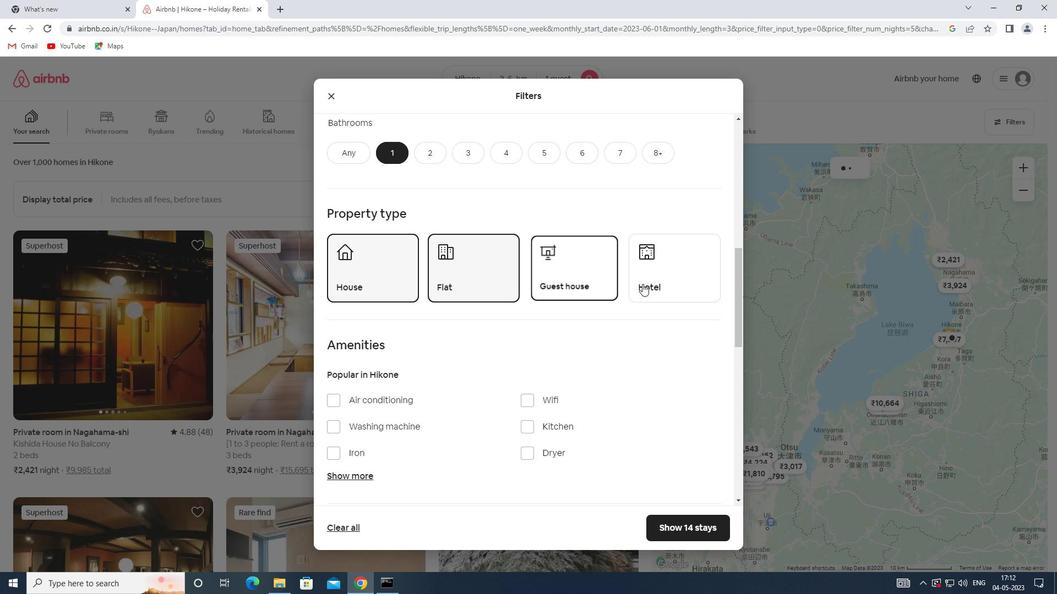 
Action: Mouse pressed left at (660, 280)
Screenshot: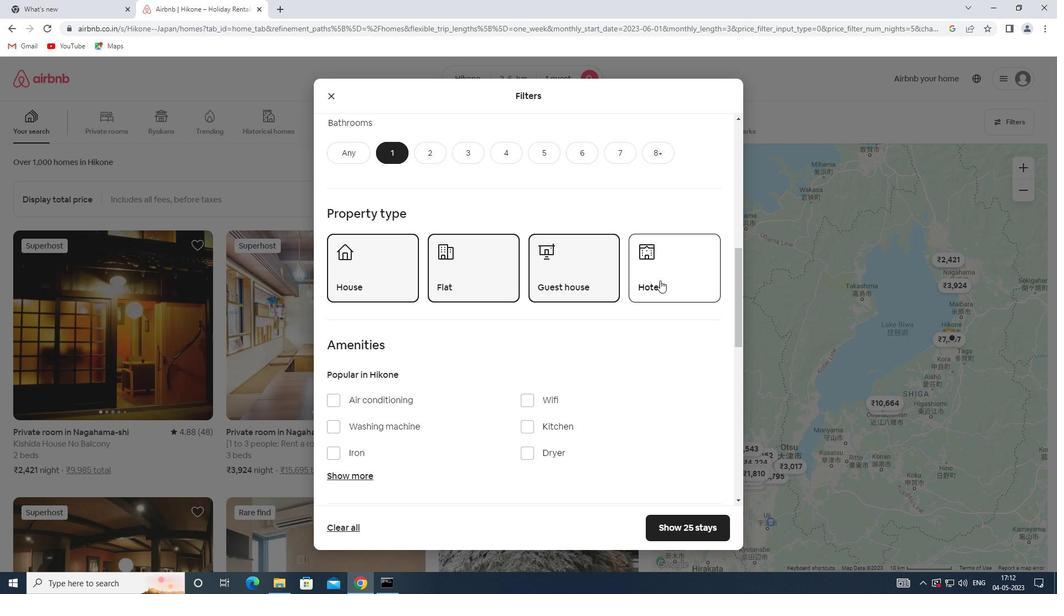 
Action: Mouse scrolled (660, 280) with delta (0, 0)
Screenshot: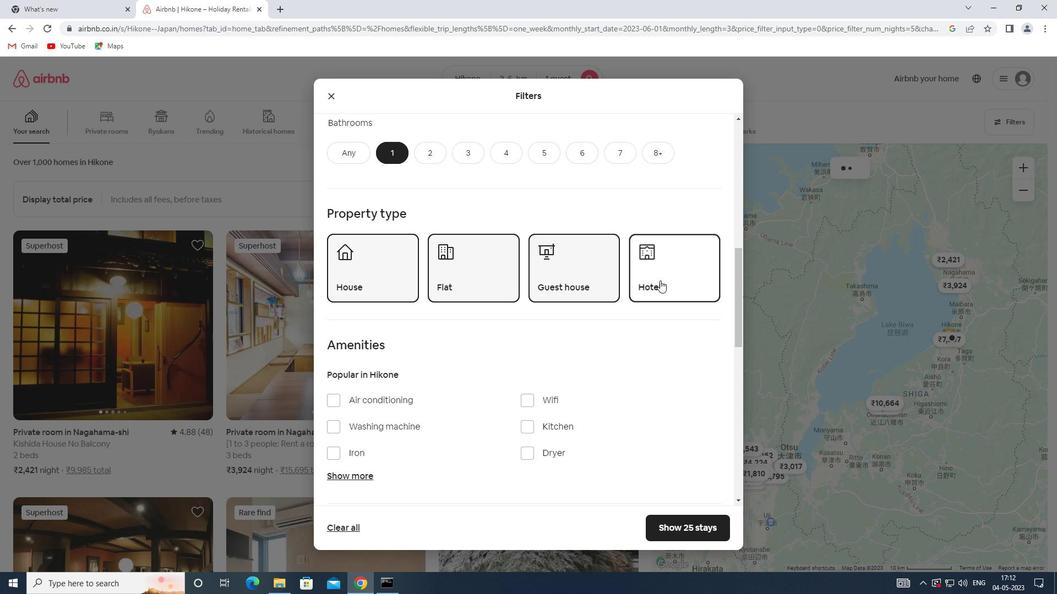 
Action: Mouse scrolled (660, 280) with delta (0, 0)
Screenshot: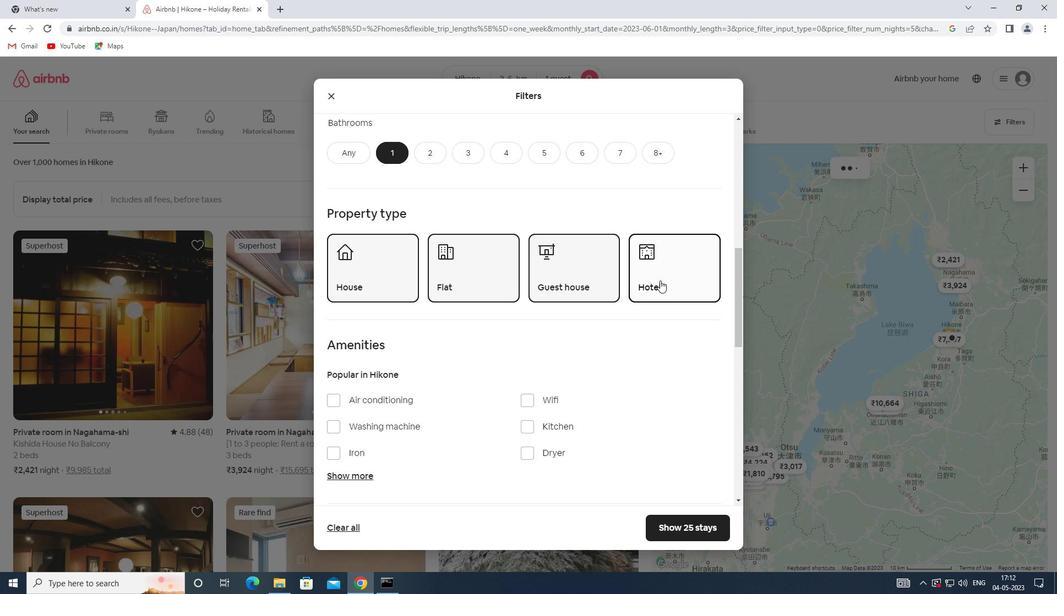 
Action: Mouse scrolled (660, 280) with delta (0, 0)
Screenshot: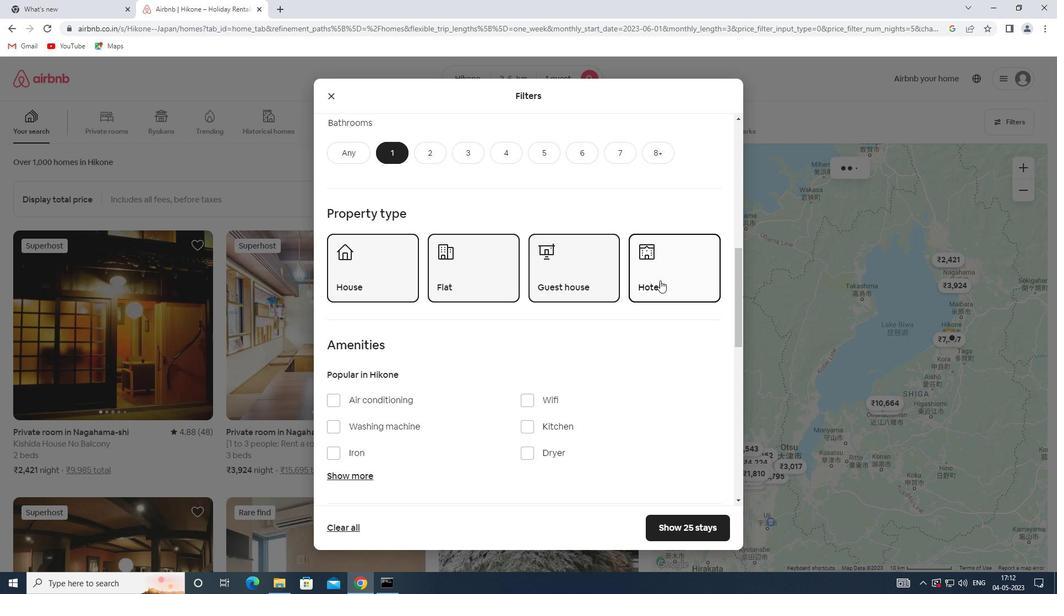 
Action: Mouse moved to (695, 429)
Screenshot: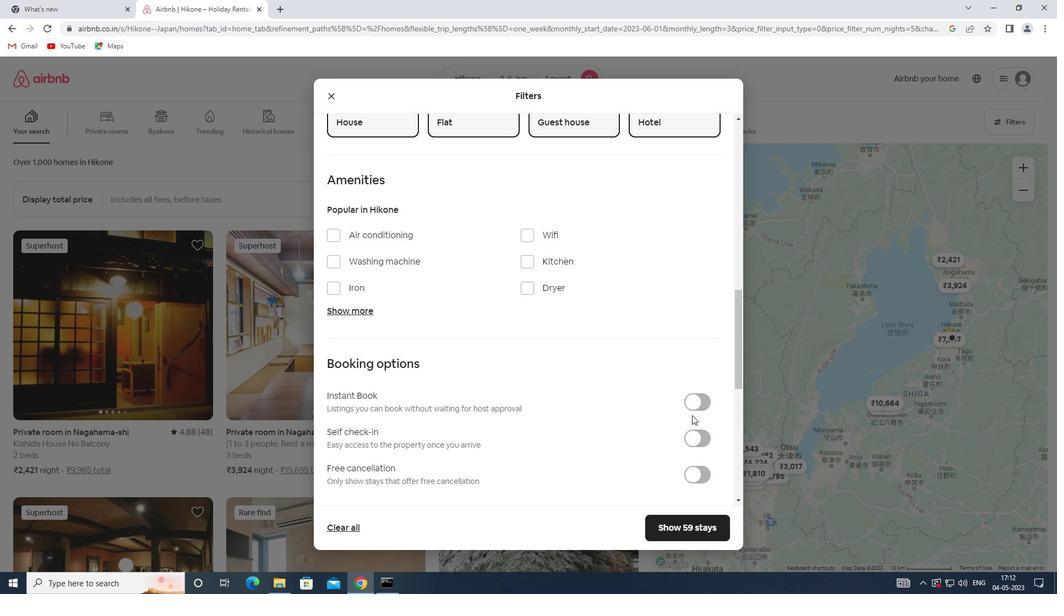 
Action: Mouse pressed left at (695, 429)
Screenshot: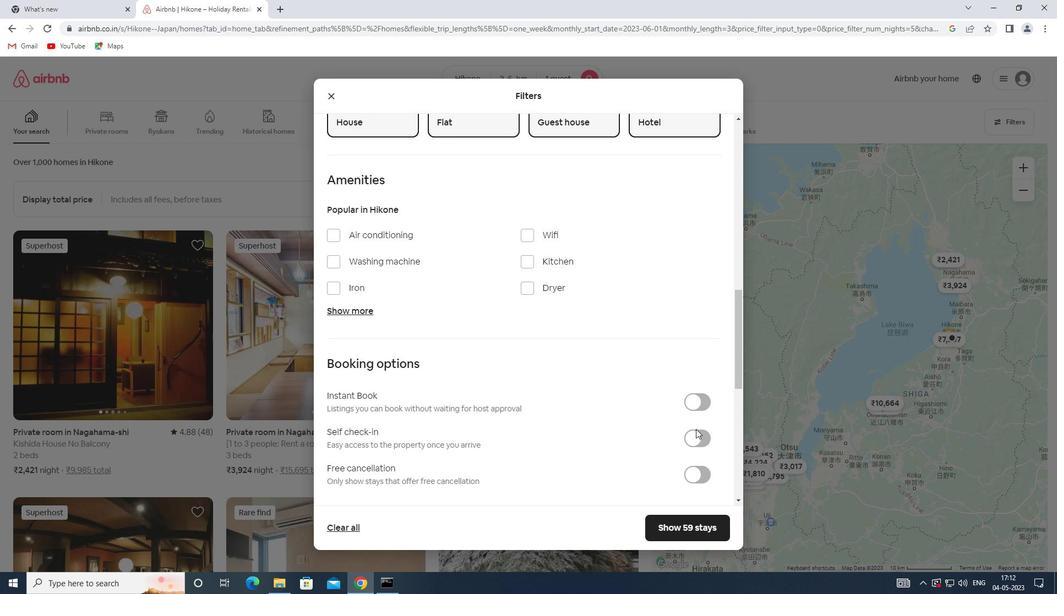 
Action: Mouse moved to (697, 436)
Screenshot: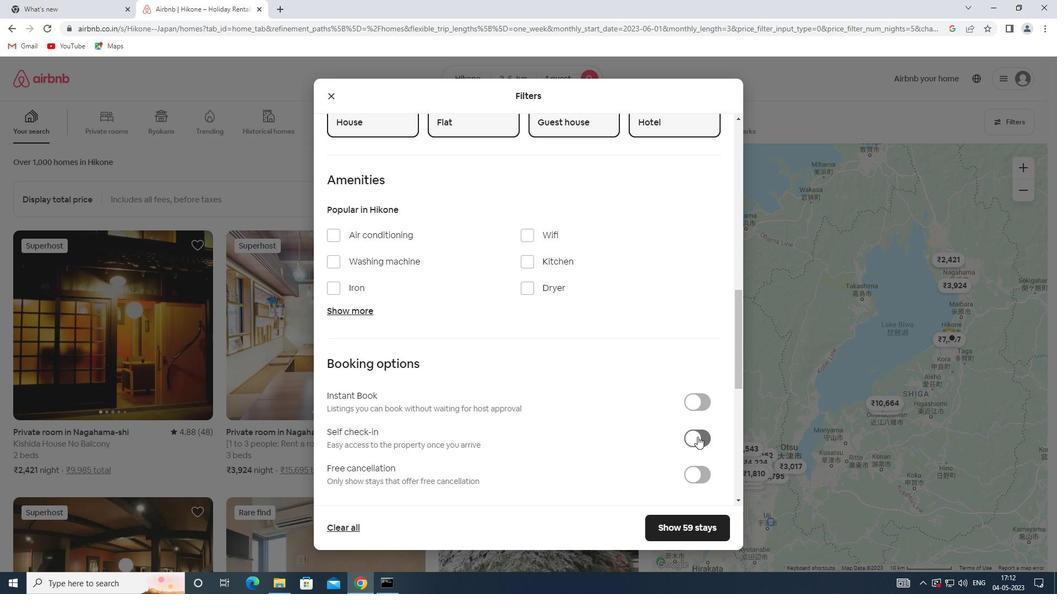 
Action: Mouse pressed left at (697, 436)
Screenshot: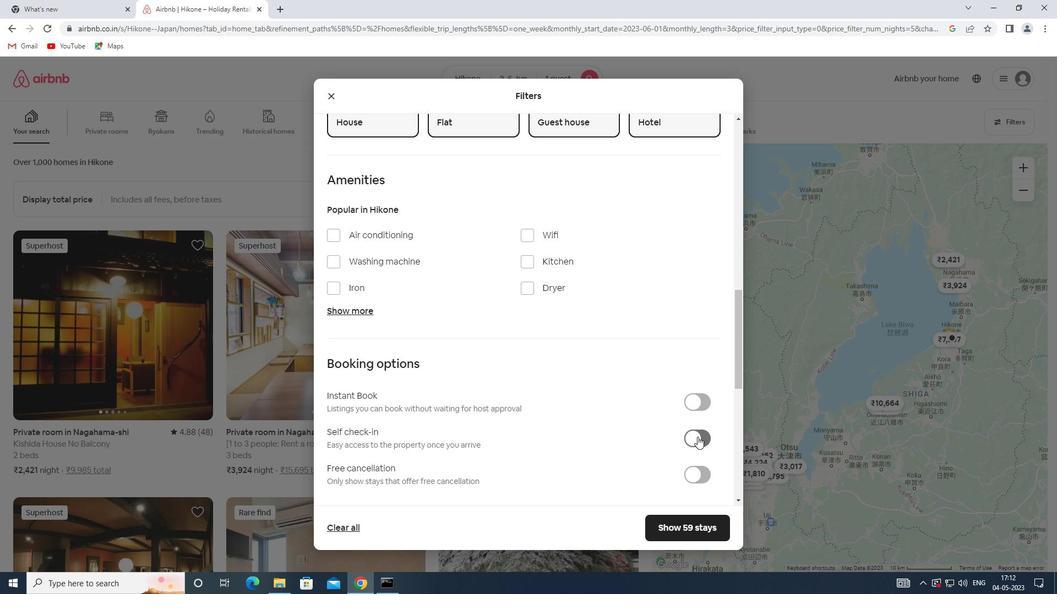 
Action: Mouse moved to (561, 415)
Screenshot: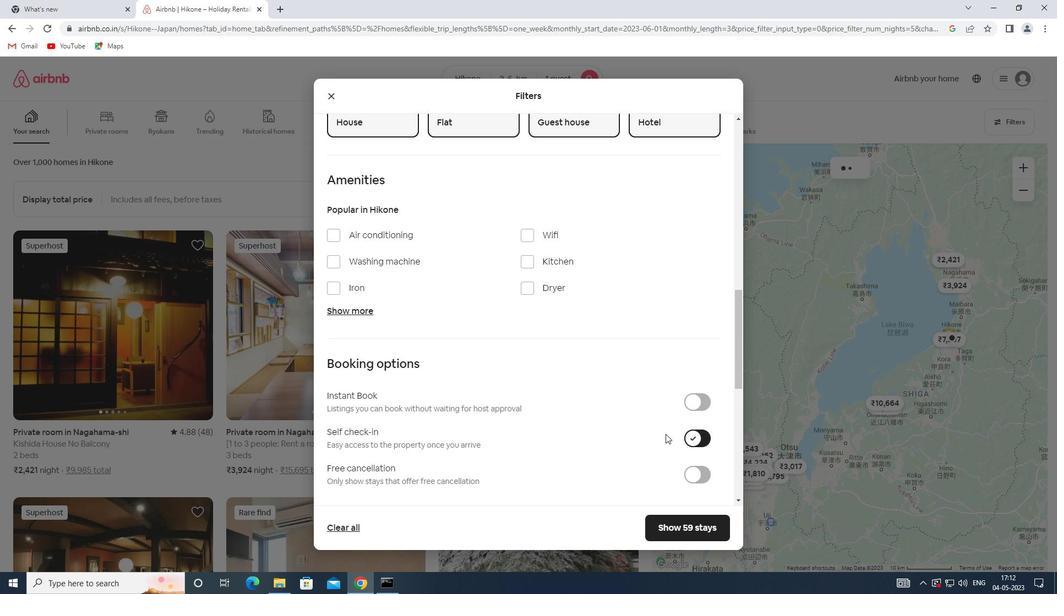 
Action: Mouse scrolled (561, 415) with delta (0, 0)
Screenshot: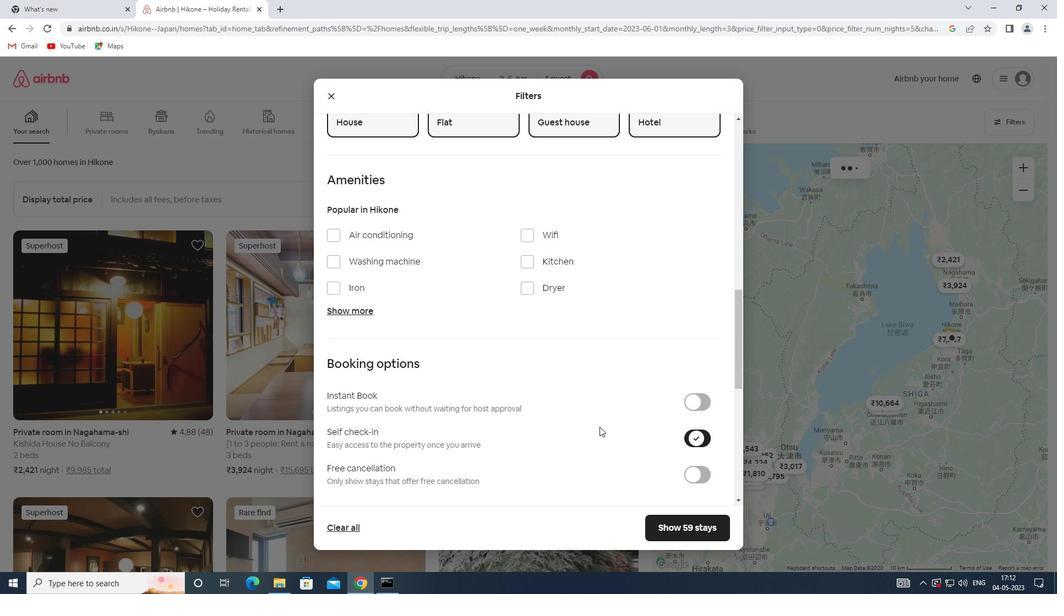 
Action: Mouse scrolled (561, 415) with delta (0, 0)
Screenshot: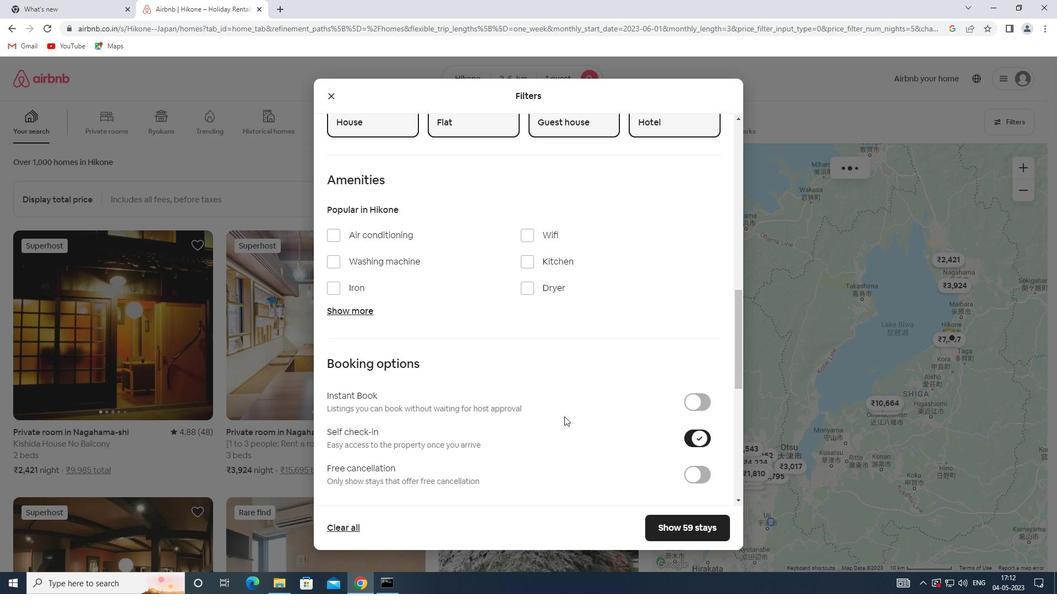 
Action: Mouse scrolled (561, 415) with delta (0, 0)
Screenshot: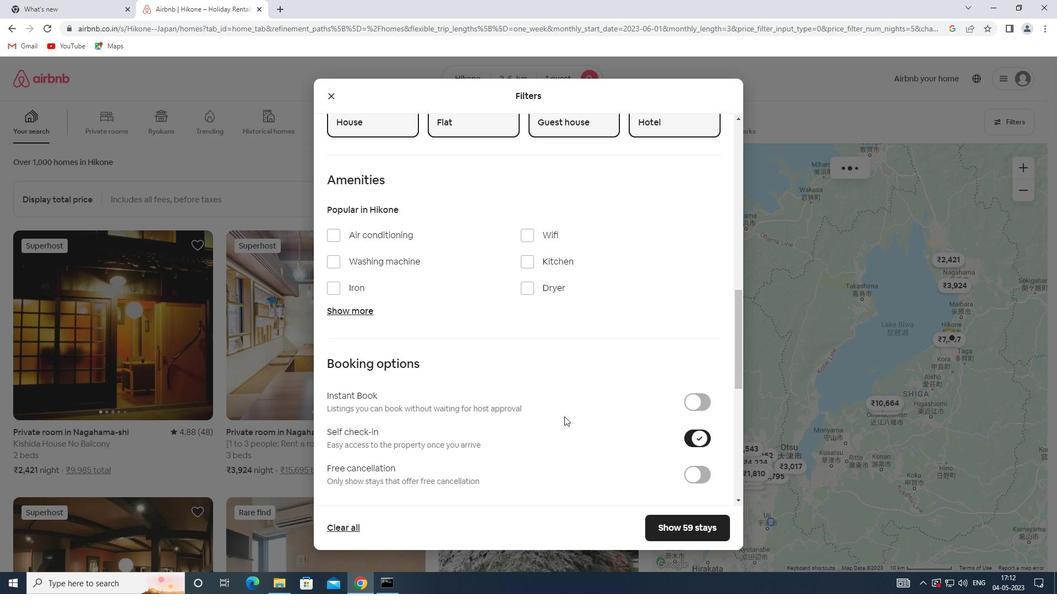 
Action: Mouse scrolled (561, 415) with delta (0, 0)
Screenshot: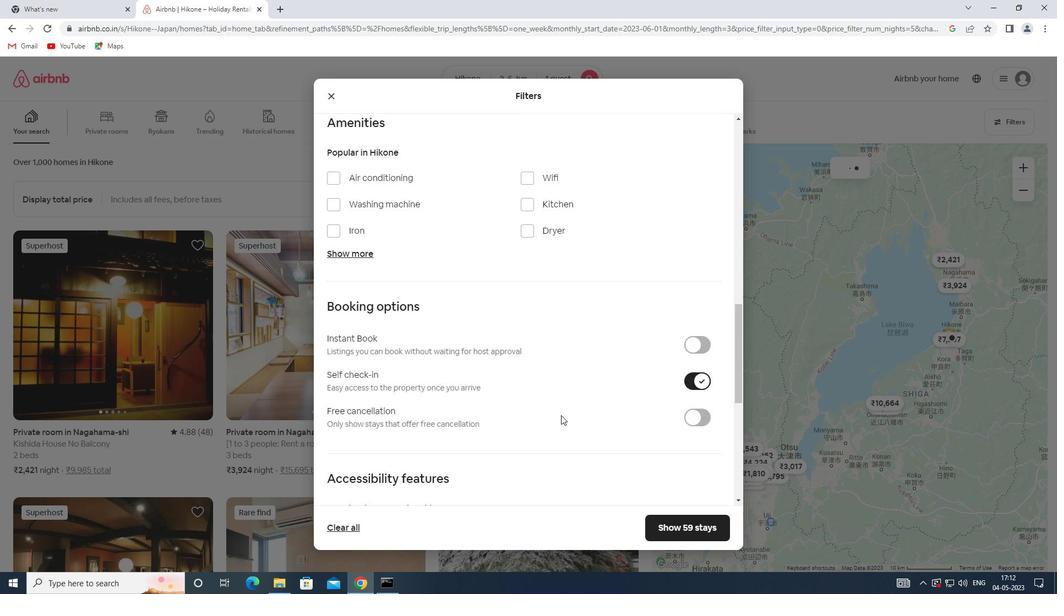 
Action: Mouse scrolled (561, 415) with delta (0, 0)
Screenshot: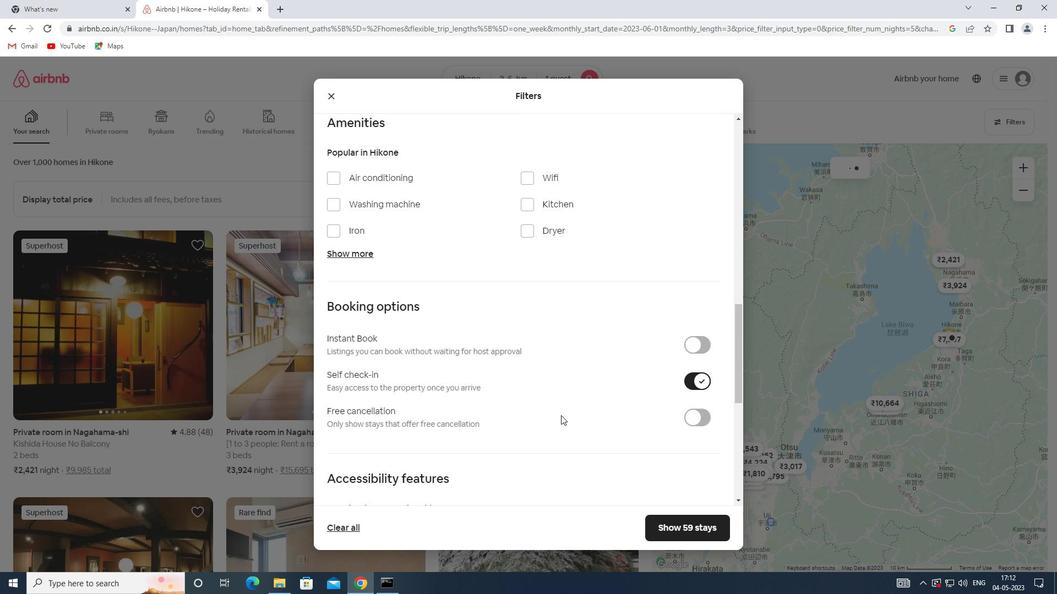 
Action: Mouse scrolled (561, 415) with delta (0, 0)
Screenshot: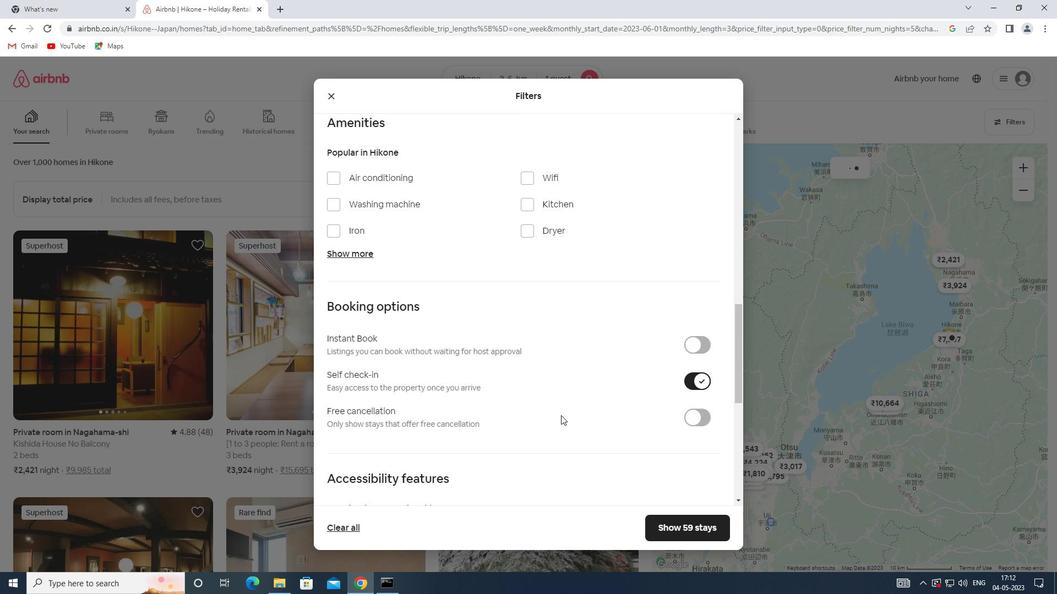 
Action: Mouse scrolled (561, 415) with delta (0, 0)
Screenshot: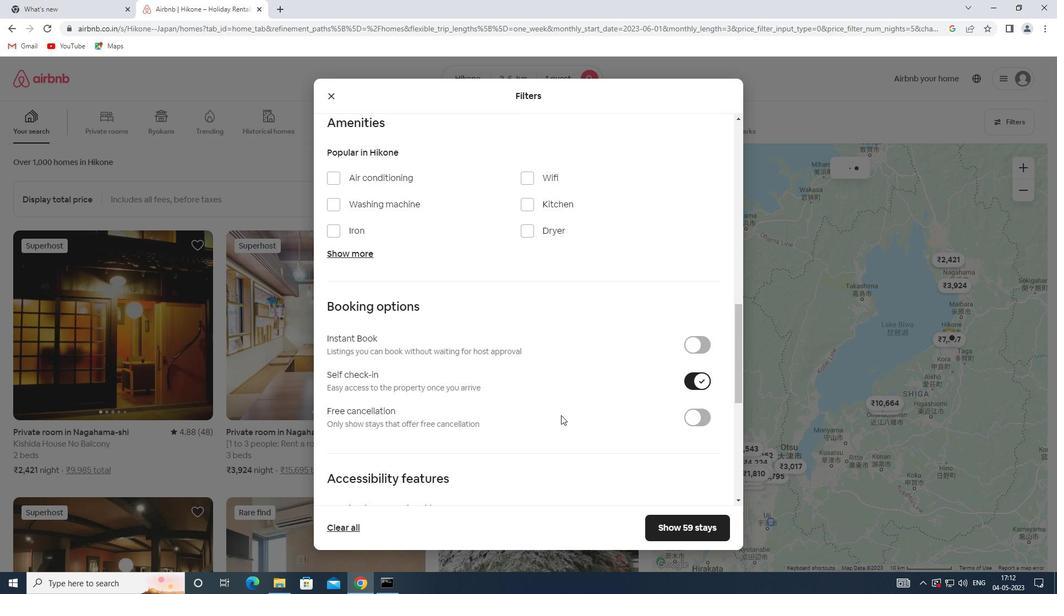 
Action: Mouse moved to (361, 462)
Screenshot: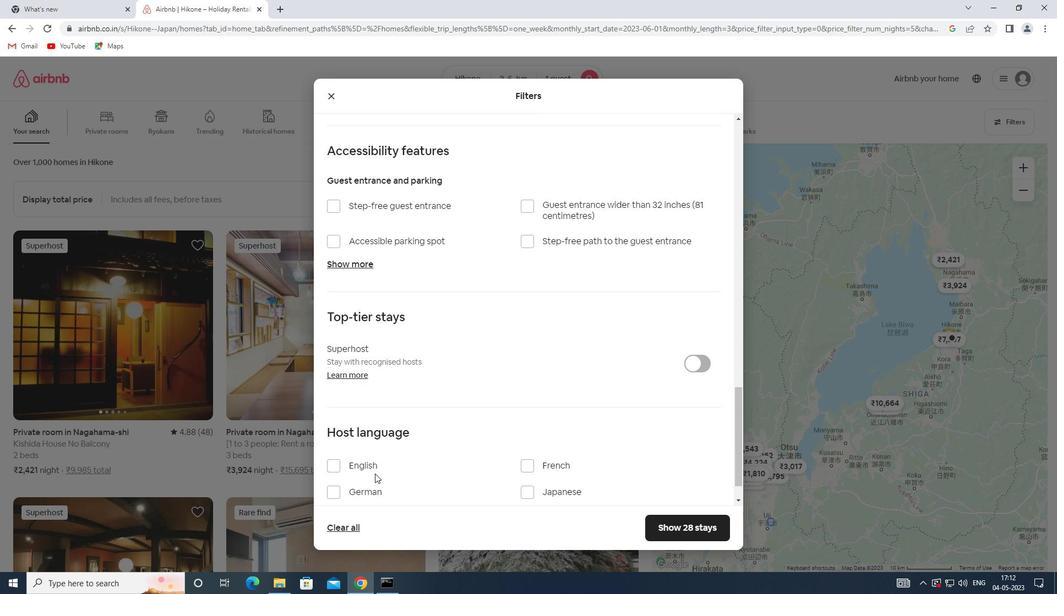 
Action: Mouse pressed left at (361, 462)
Screenshot: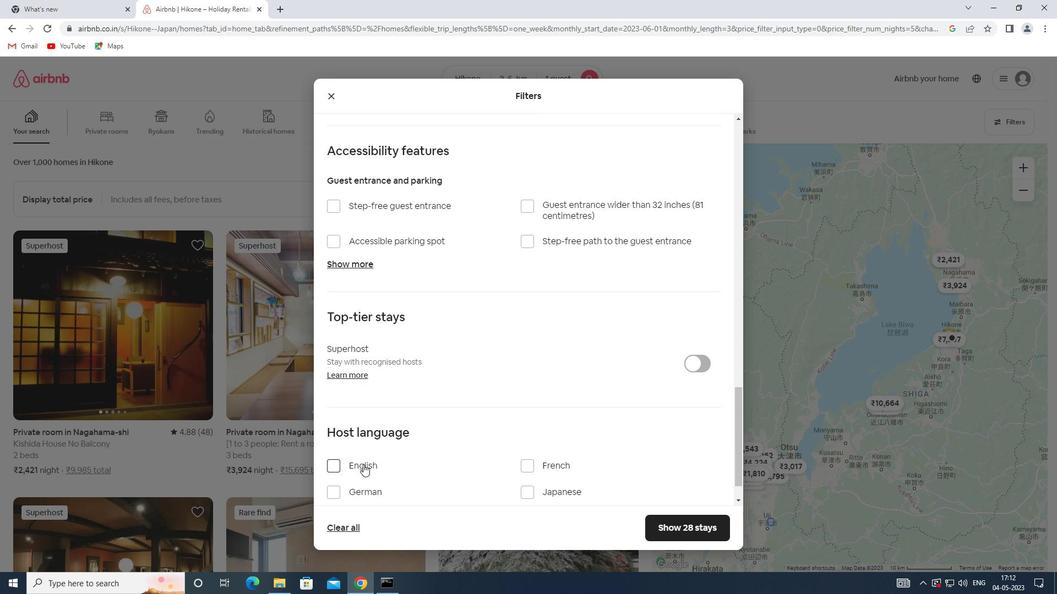 
Action: Mouse moved to (698, 531)
Screenshot: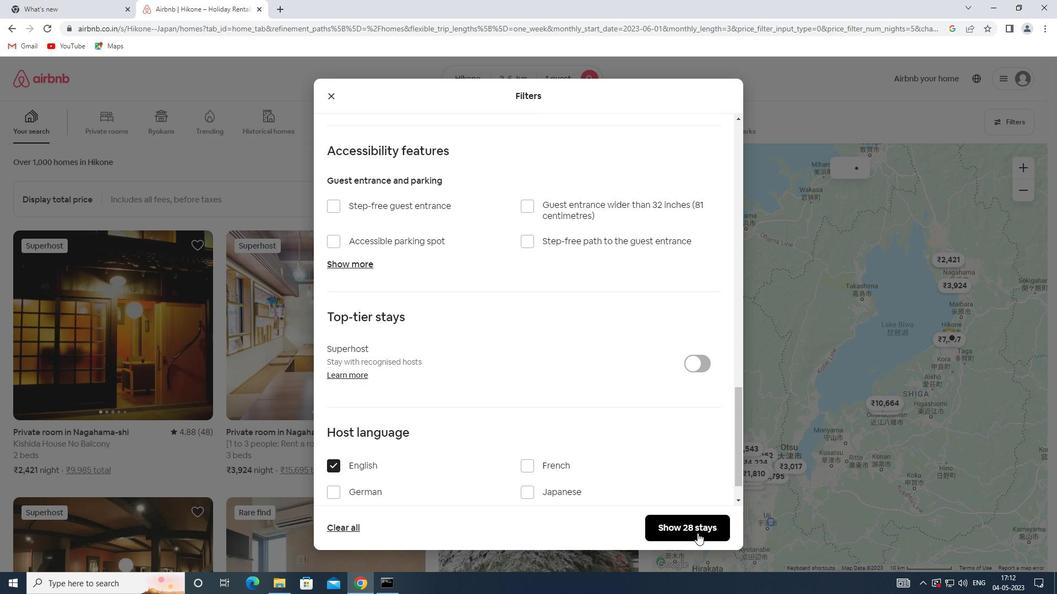 
Action: Mouse pressed left at (698, 531)
Screenshot: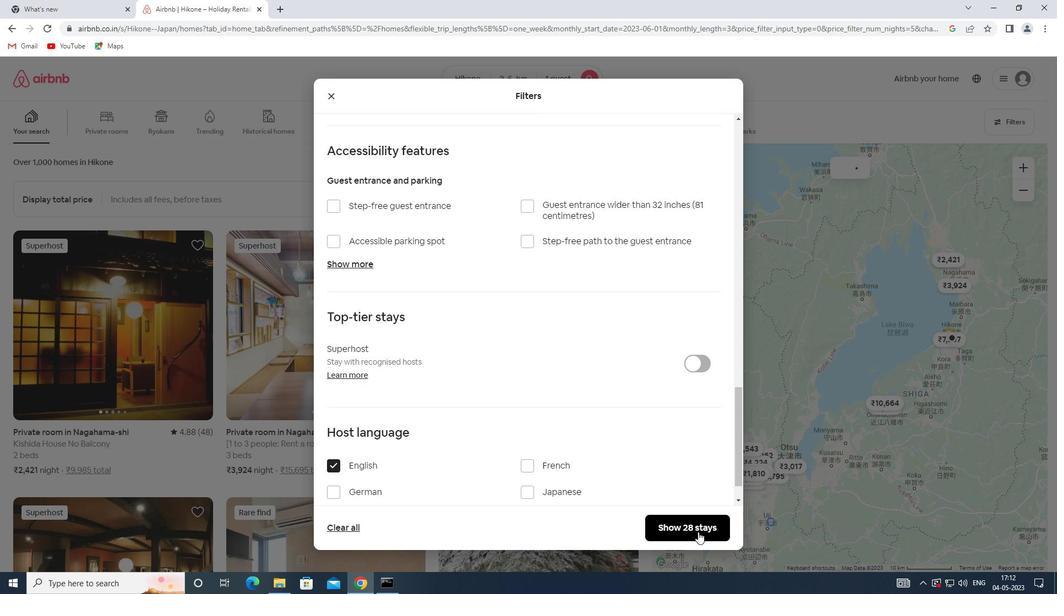 
